 Task: Add an event with the title Second Team Building Workshop: Collaboration and Trust, date ''2023/11/14'', time 20:00and add a description: The Marketing Campaign Launch is an exciting and highly anticipated event that marks the official introduction of a new marketing campaign to the target audience. It is a carefully planned and executed event designed to create buzz, generate interest, and maximize the impact of the campaign''s messaging and objectives._x000D_
_x000D_
Mark the tasks as Completed , logged in from the account softage.3@softage.netand send the event invitation to softage.7@softage.net and softage.8@softage.net. Set a reminder for the event Doesn''t repeat
Action: Mouse moved to (54, 95)
Screenshot: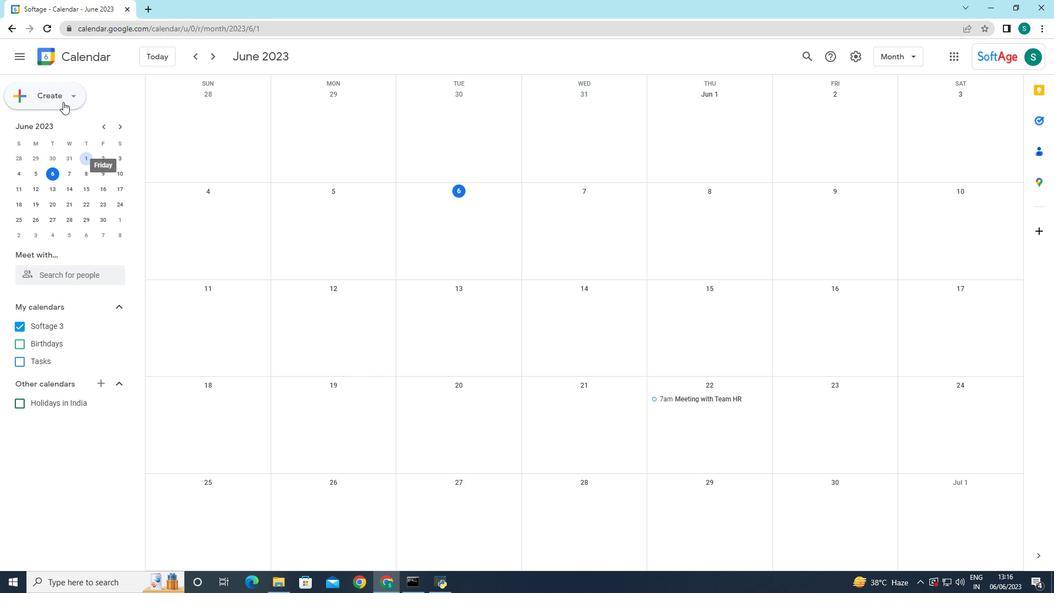 
Action: Mouse pressed left at (54, 95)
Screenshot: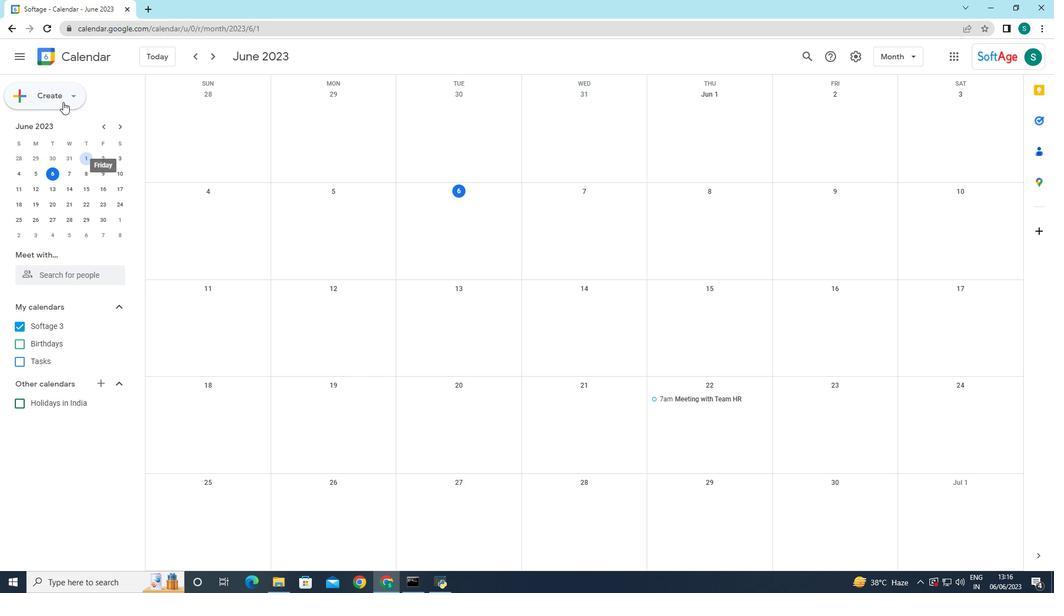 
Action: Mouse moved to (50, 127)
Screenshot: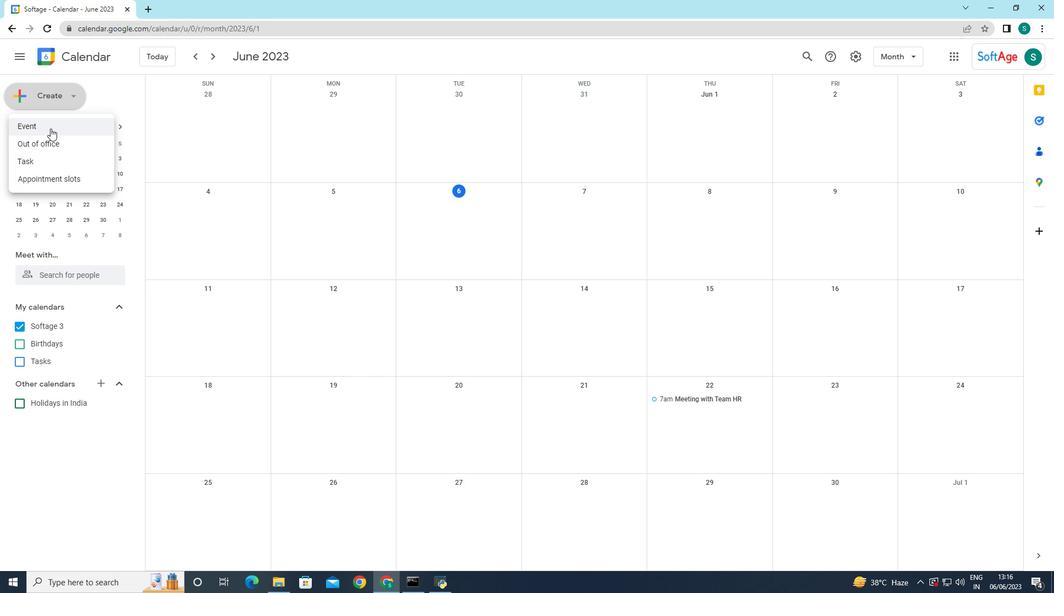 
Action: Mouse pressed left at (50, 127)
Screenshot: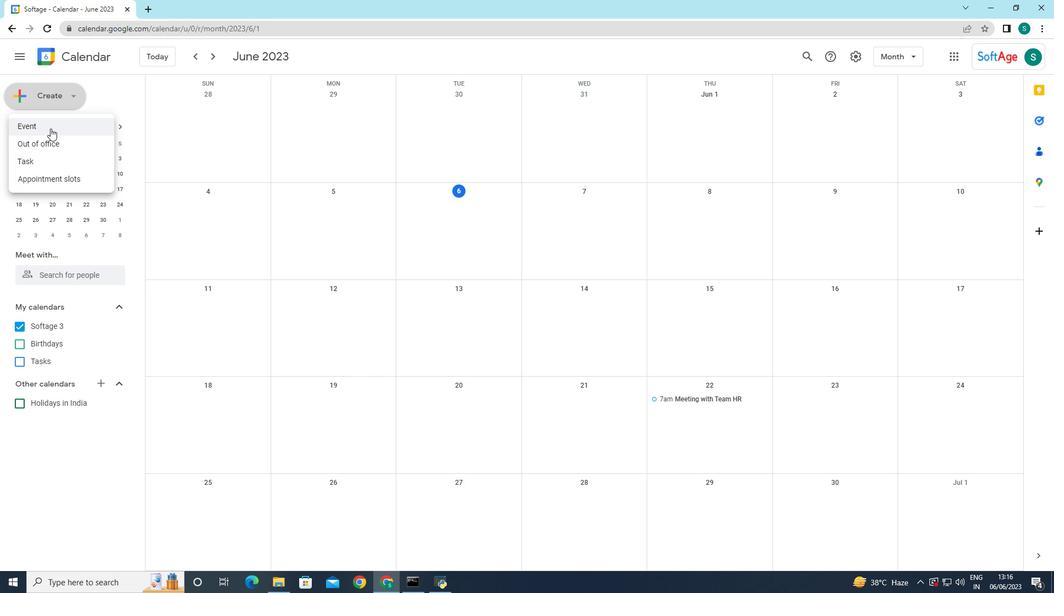 
Action: Mouse moved to (545, 370)
Screenshot: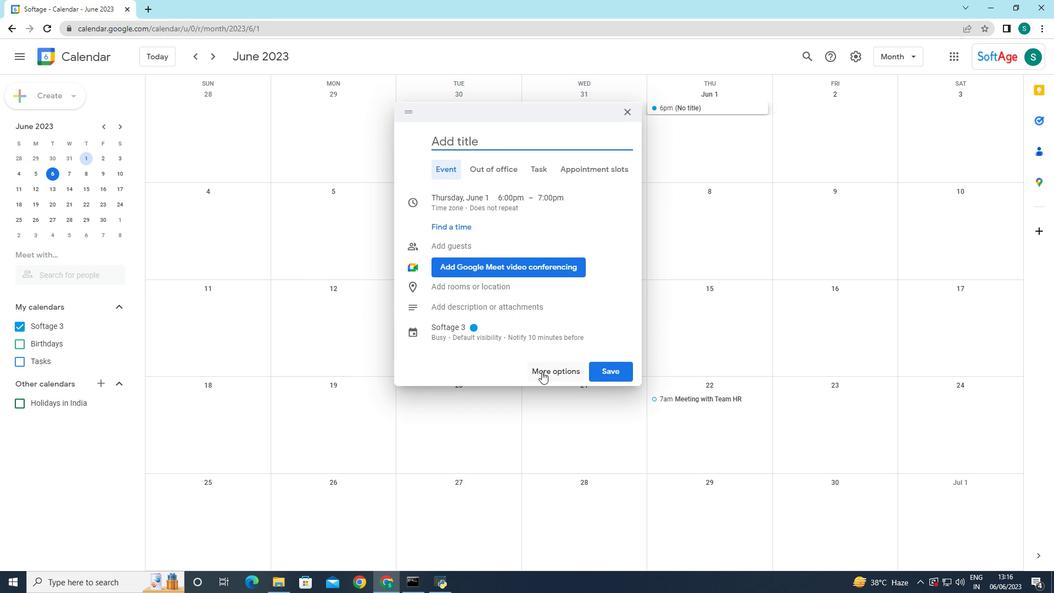
Action: Mouse pressed left at (545, 370)
Screenshot: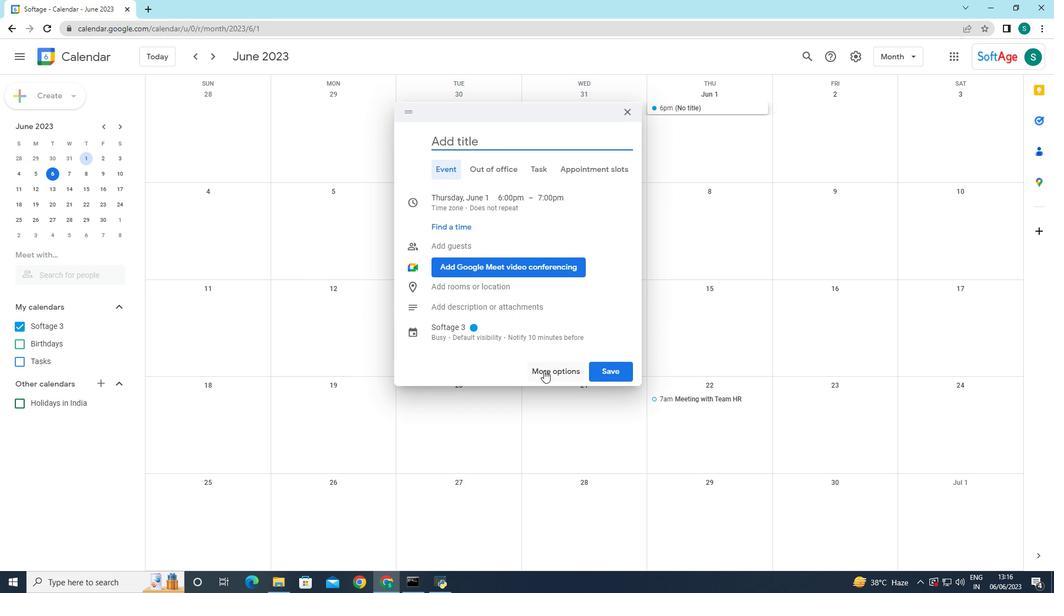 
Action: Mouse moved to (93, 54)
Screenshot: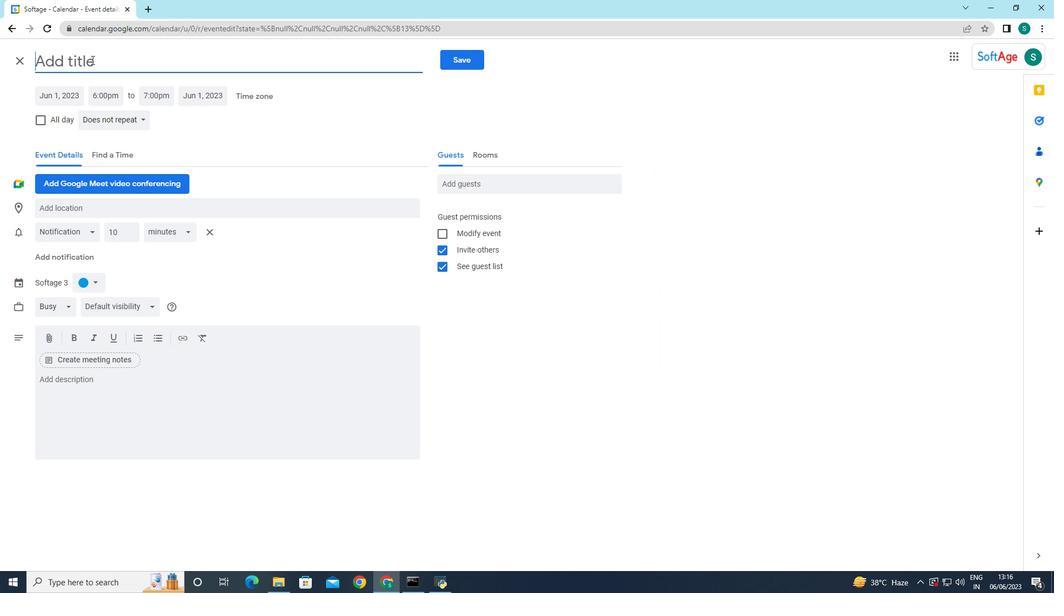 
Action: Mouse pressed left at (93, 54)
Screenshot: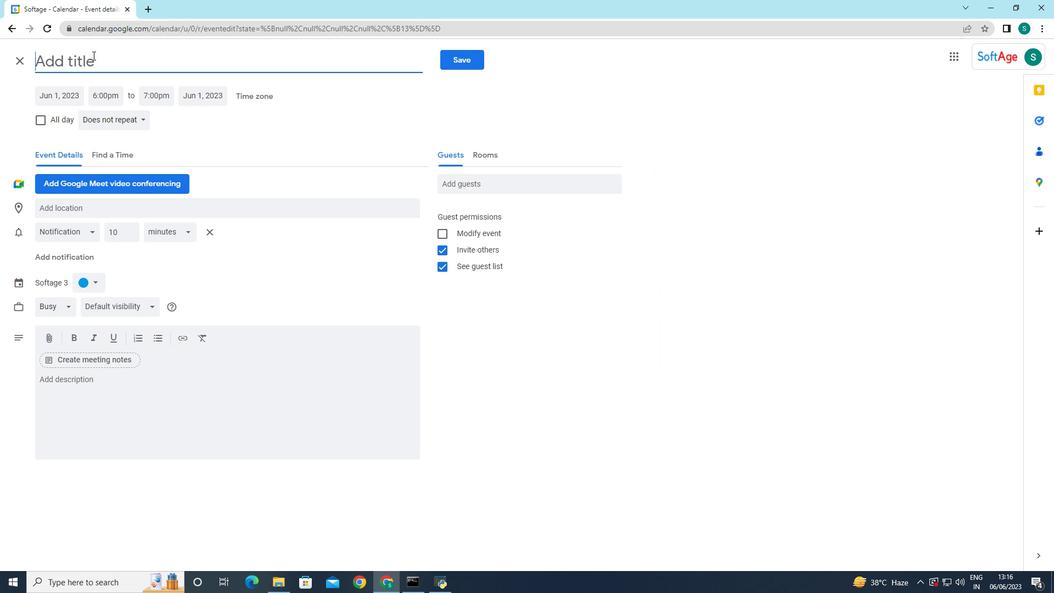 
Action: Key pressed <Key.caps_lock>S<Key.caps_lock>econd<Key.space><Key.caps_lock>T<Key.caps_lock>eam<Key.space><Key.caps_lock>B<Key.caps_lock>uilding<Key.space><Key.caps_lock>W<Key.caps_lock>orkshop<Key.space><Key.backspace><Key.shift_r>:<Key.space><Key.caps_lock>C<Key.caps_lock>ollaboration<Key.space>and<Key.space><Key.caps_lock>T<Key.caps_lock>rust
Screenshot: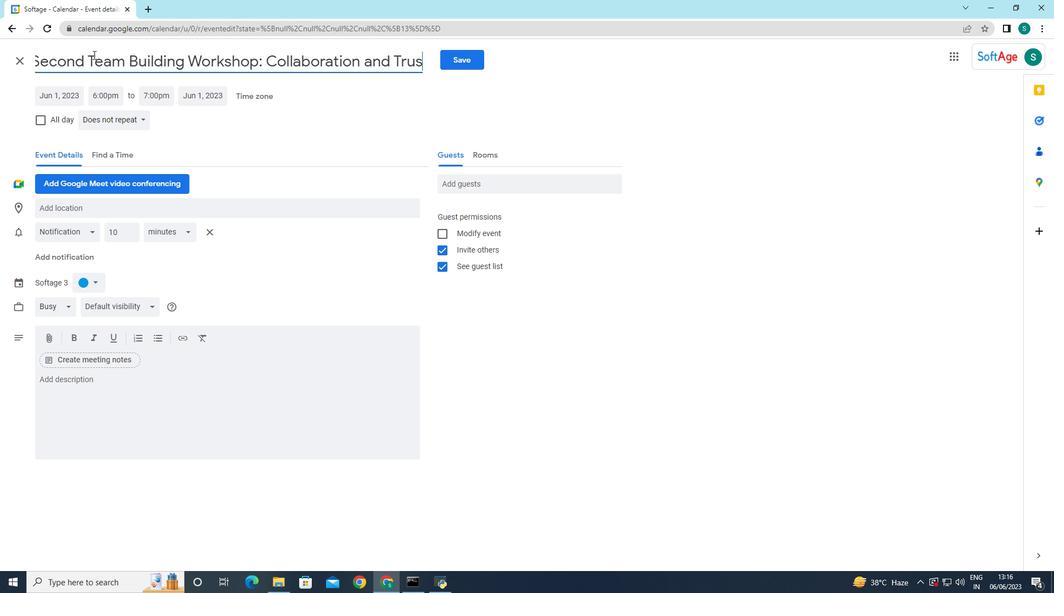 
Action: Mouse moved to (47, 96)
Screenshot: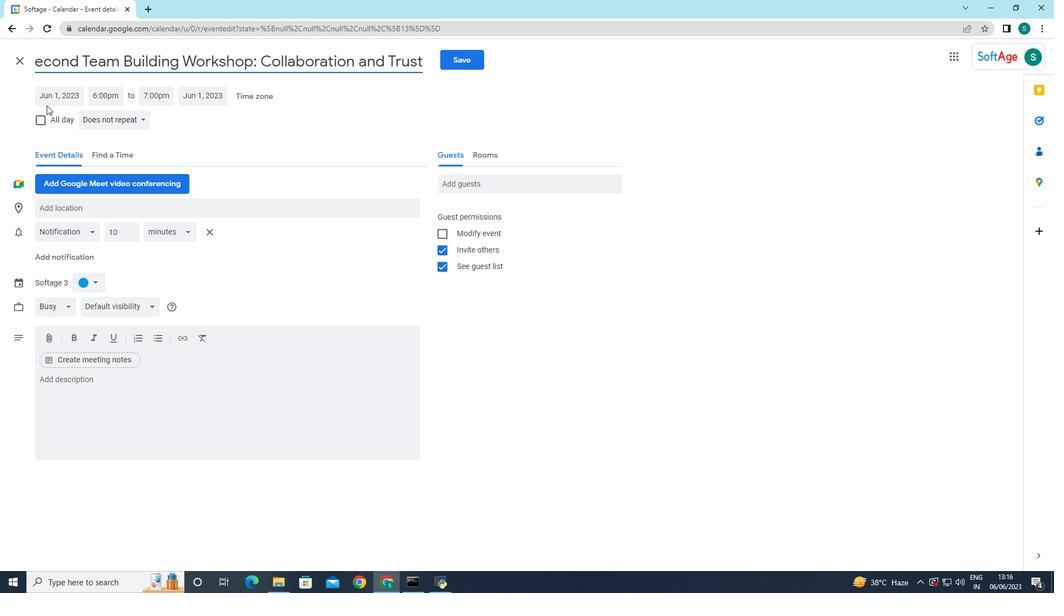 
Action: Mouse pressed left at (47, 96)
Screenshot: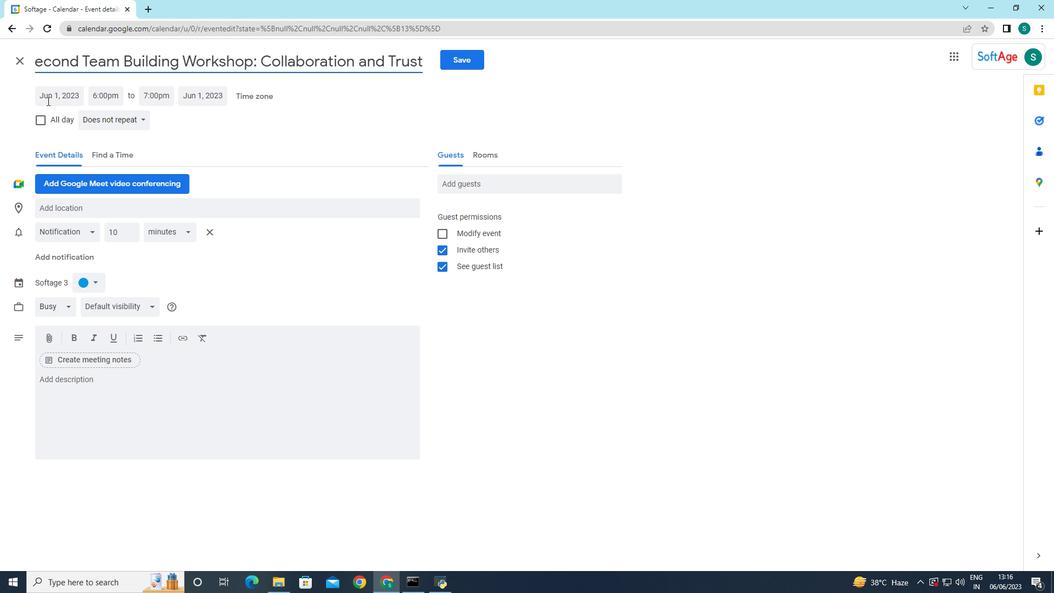
Action: Mouse moved to (174, 122)
Screenshot: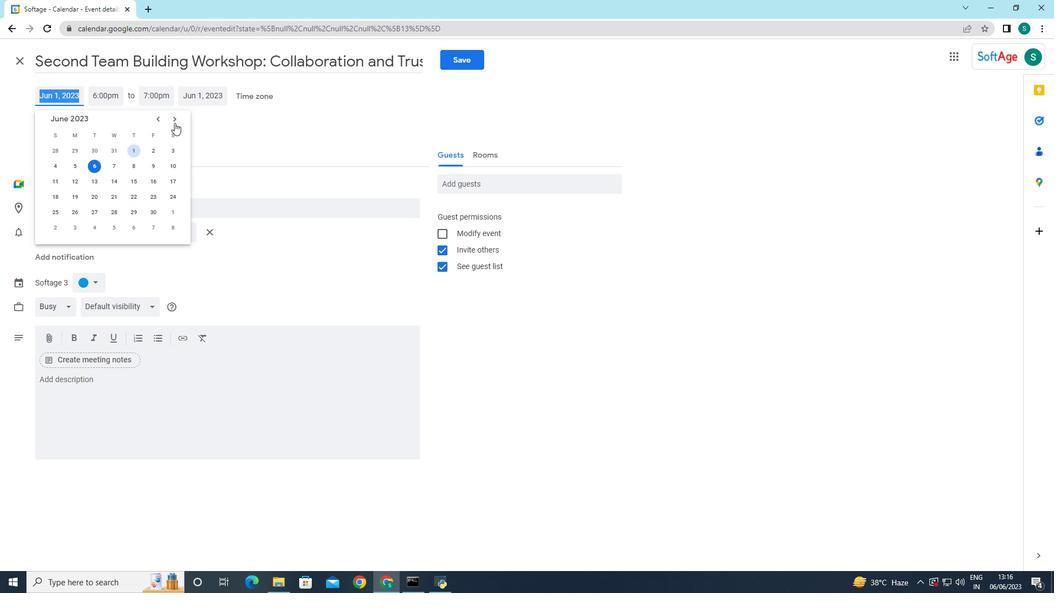 
Action: Mouse pressed left at (174, 122)
Screenshot: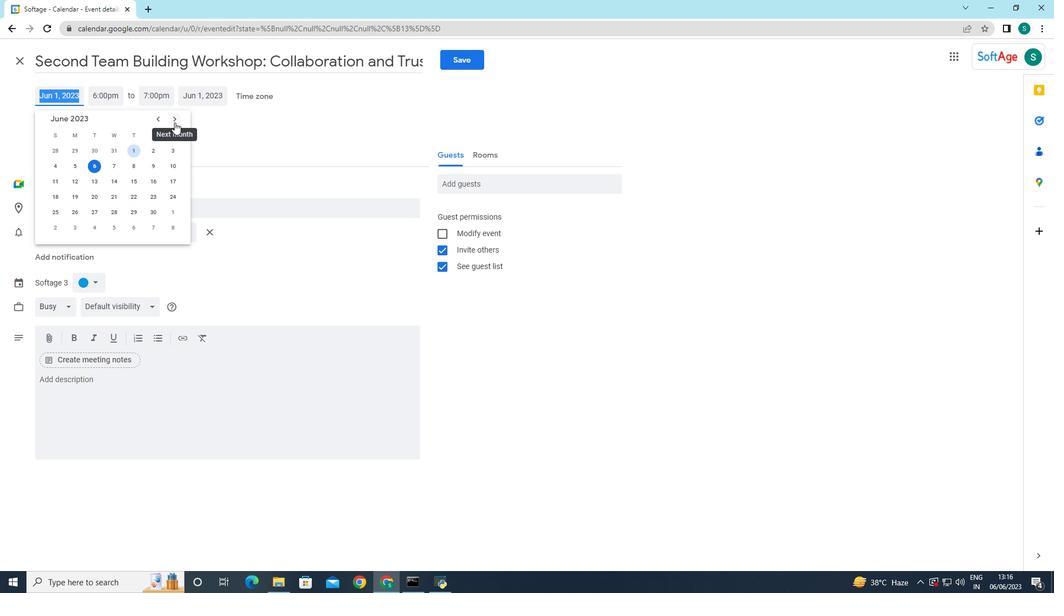 
Action: Mouse pressed left at (174, 122)
Screenshot: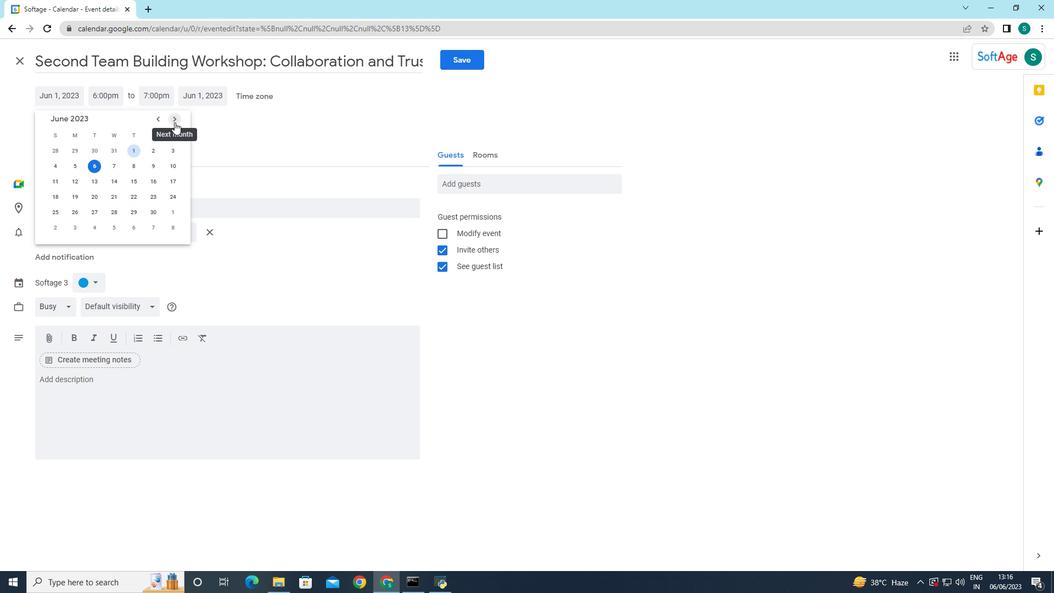 
Action: Mouse pressed left at (174, 122)
Screenshot: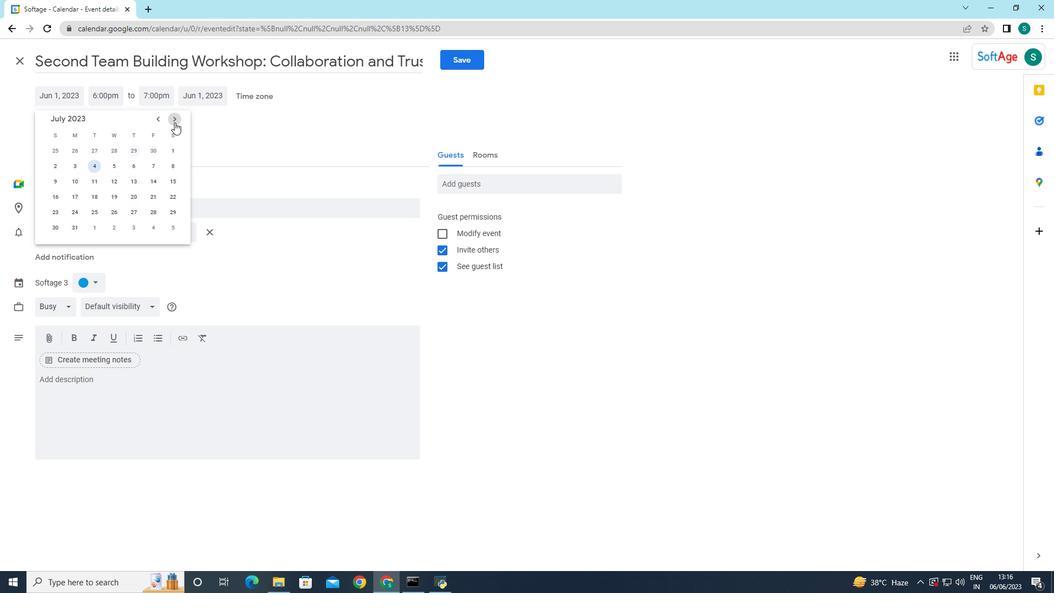 
Action: Mouse pressed left at (174, 122)
Screenshot: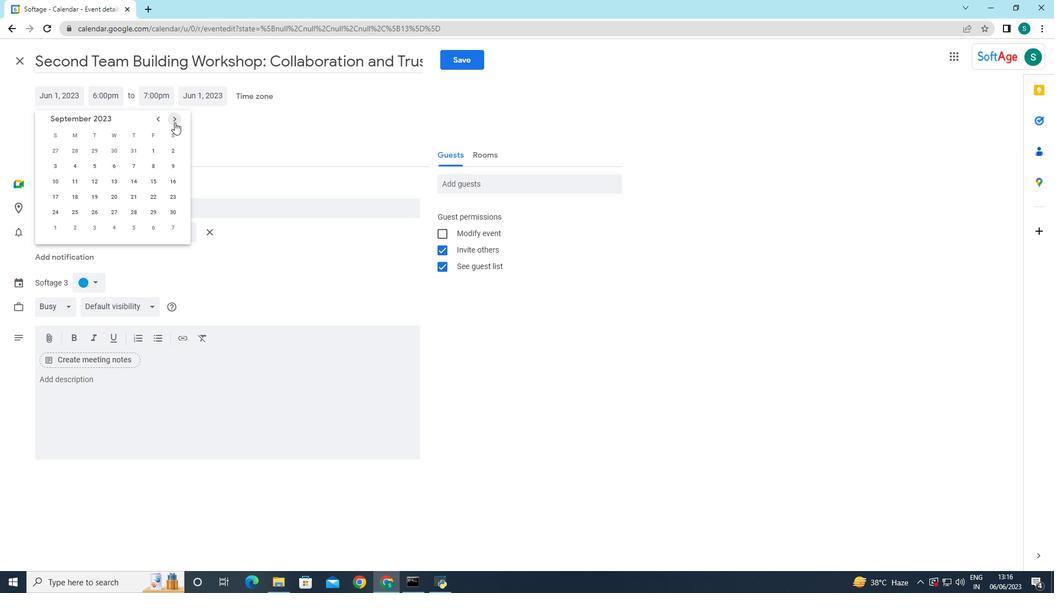 
Action: Mouse pressed left at (174, 122)
Screenshot: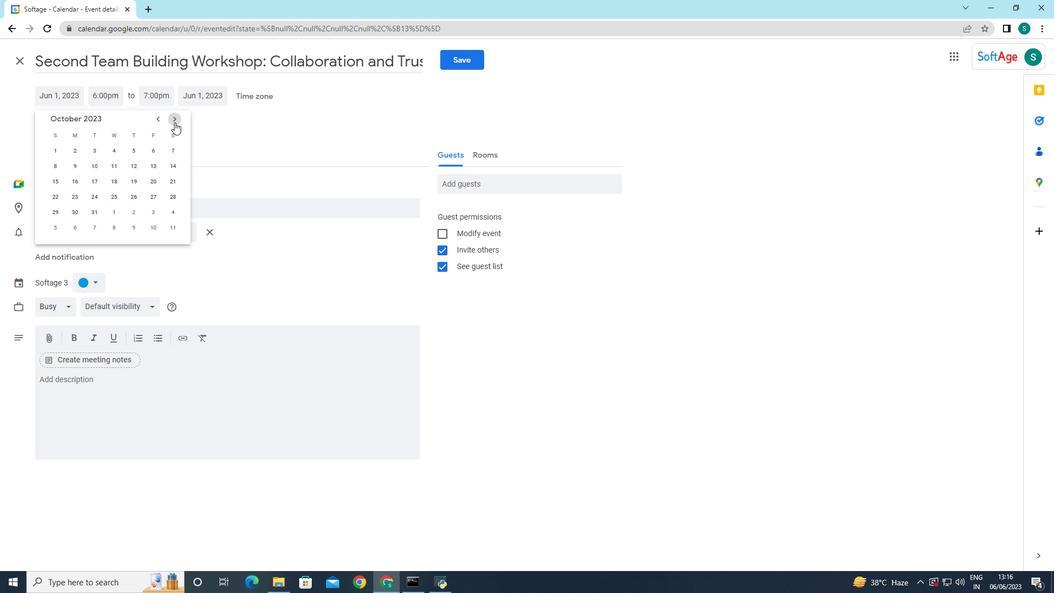 
Action: Mouse moved to (96, 182)
Screenshot: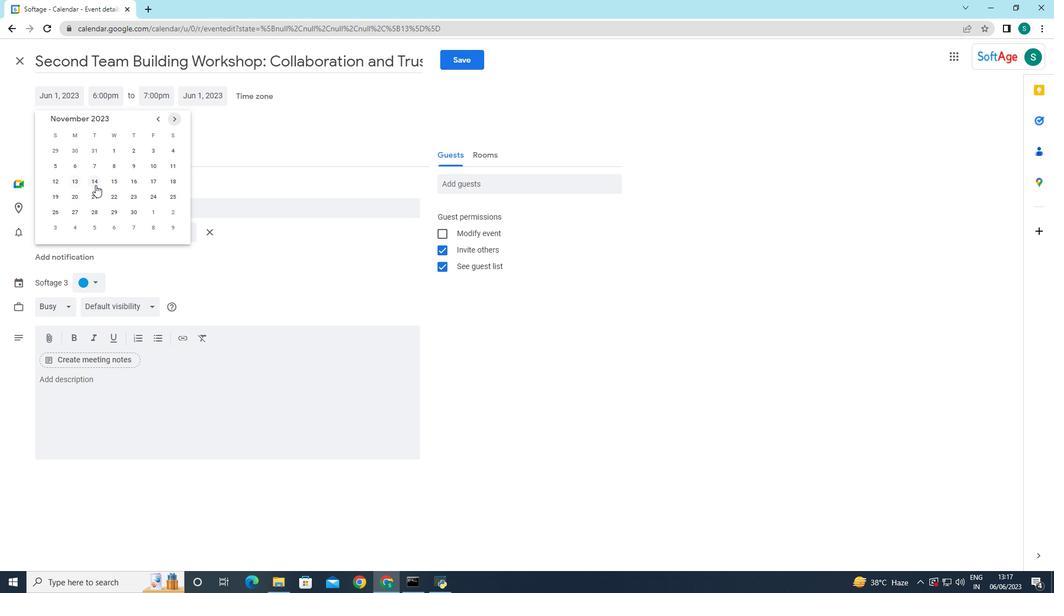 
Action: Mouse pressed left at (96, 182)
Screenshot: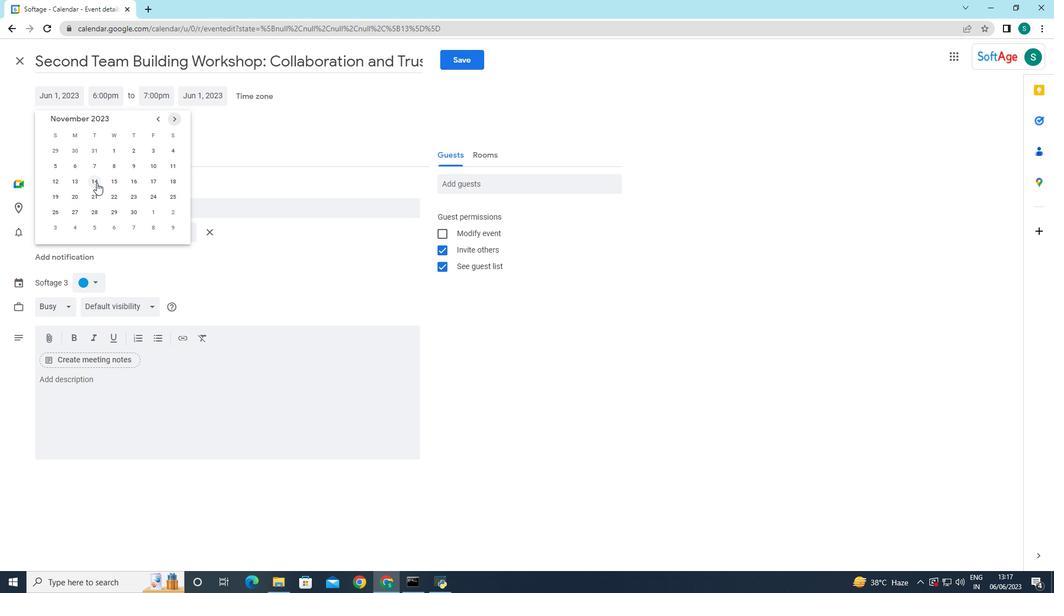 
Action: Mouse moved to (224, 143)
Screenshot: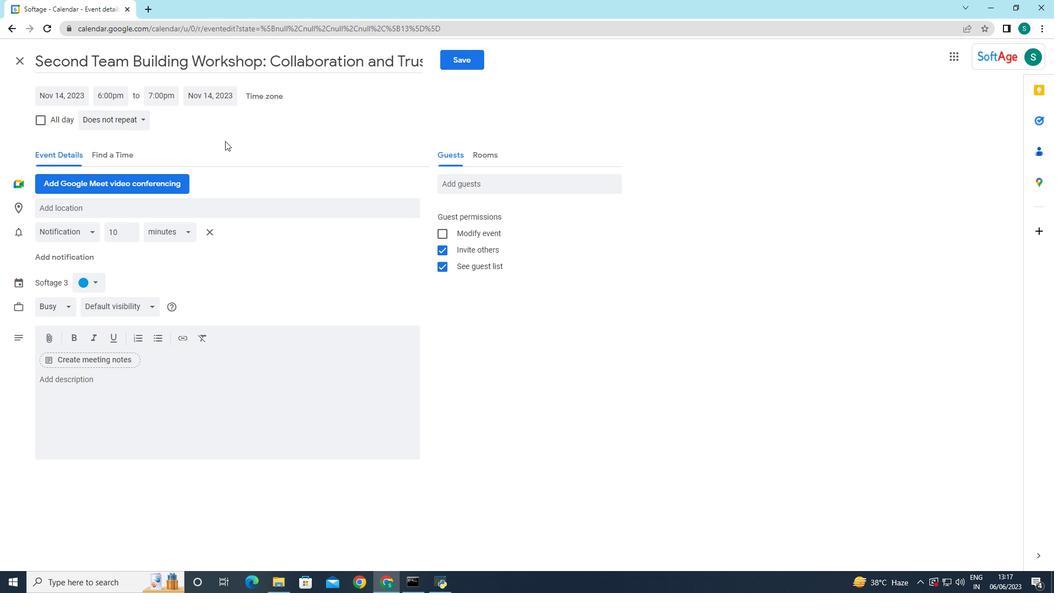 
Action: Mouse pressed left at (224, 143)
Screenshot: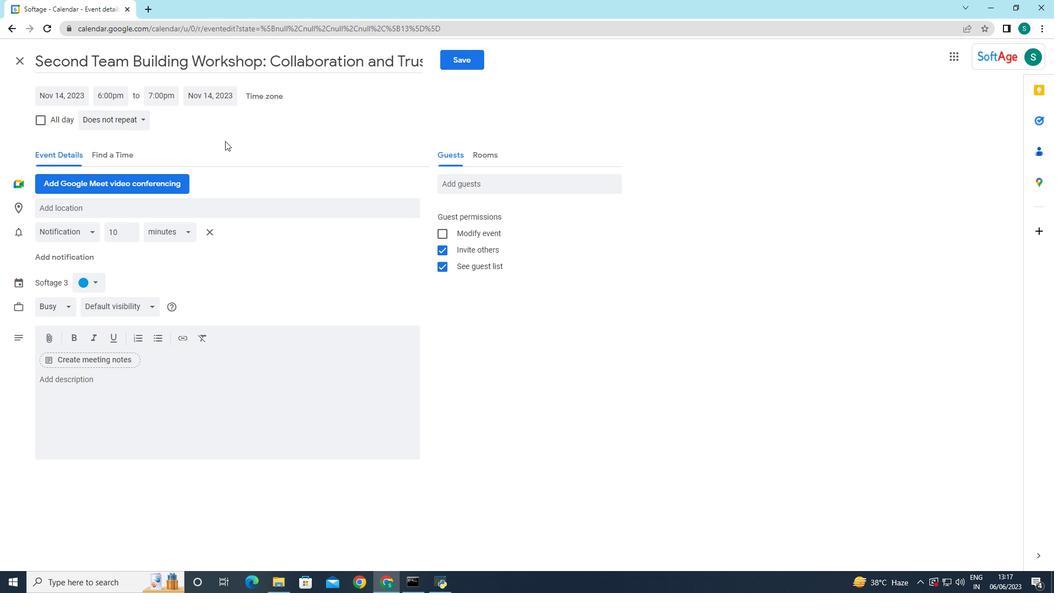 
Action: Mouse moved to (127, 130)
Screenshot: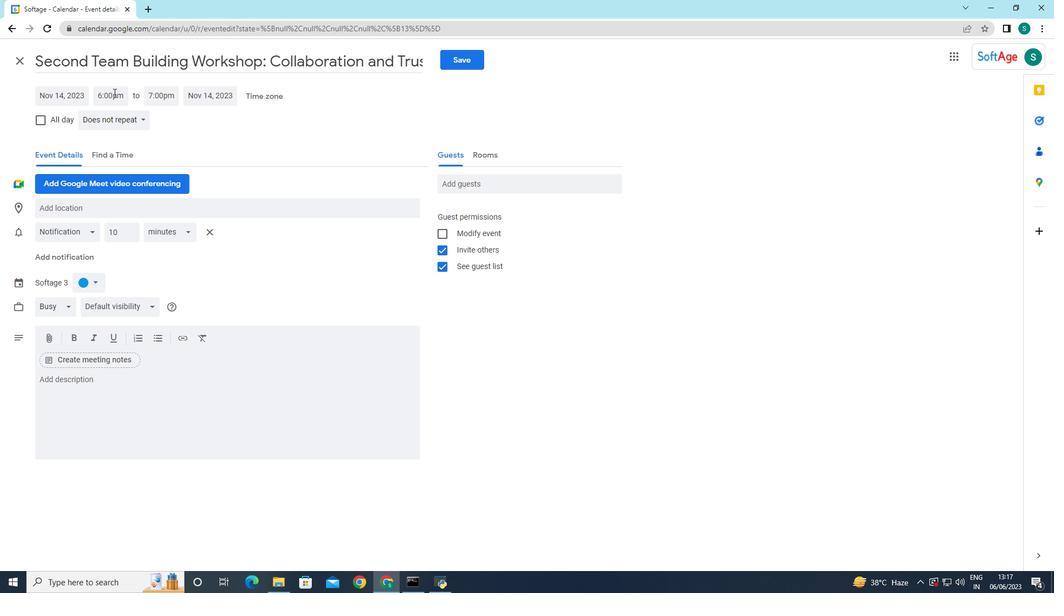 
Action: Mouse pressed left at (113, 92)
Screenshot: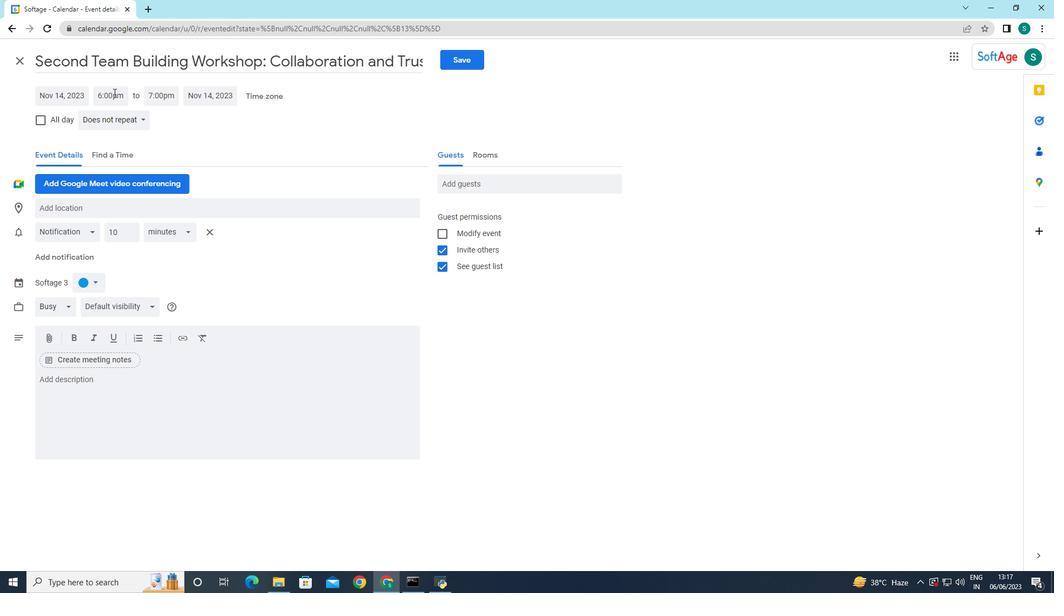 
Action: Mouse moved to (125, 176)
Screenshot: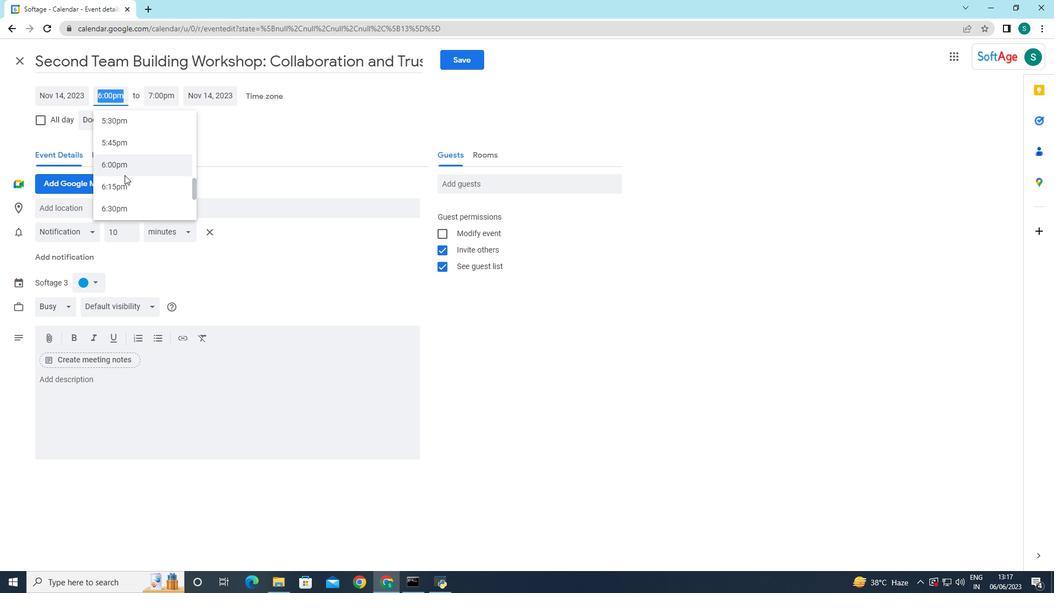 
Action: Mouse scrolled (125, 176) with delta (0, 0)
Screenshot: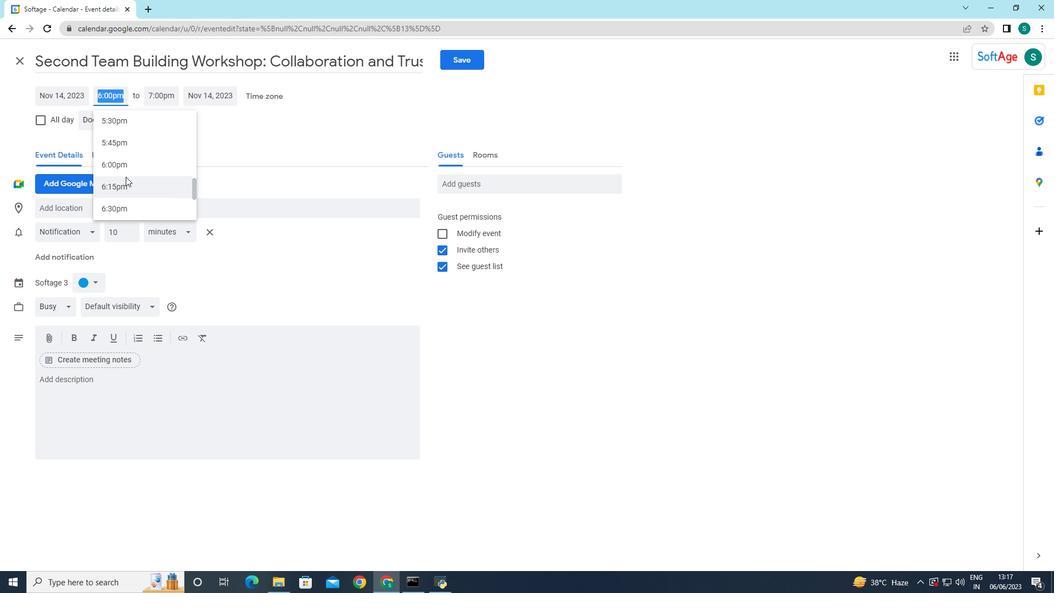 
Action: Mouse scrolled (125, 176) with delta (0, 0)
Screenshot: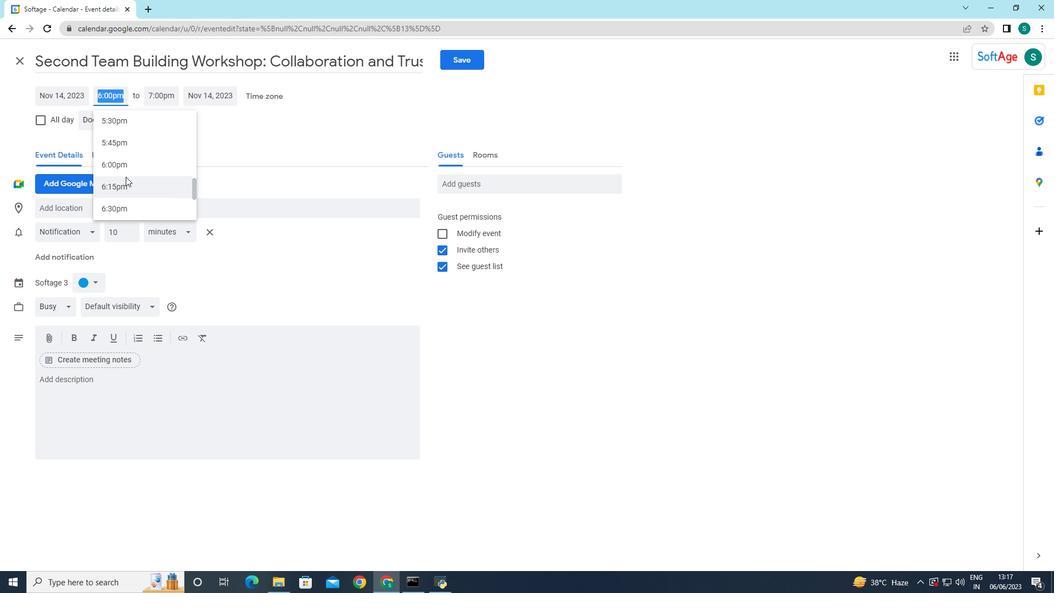 
Action: Mouse scrolled (125, 176) with delta (0, 0)
Screenshot: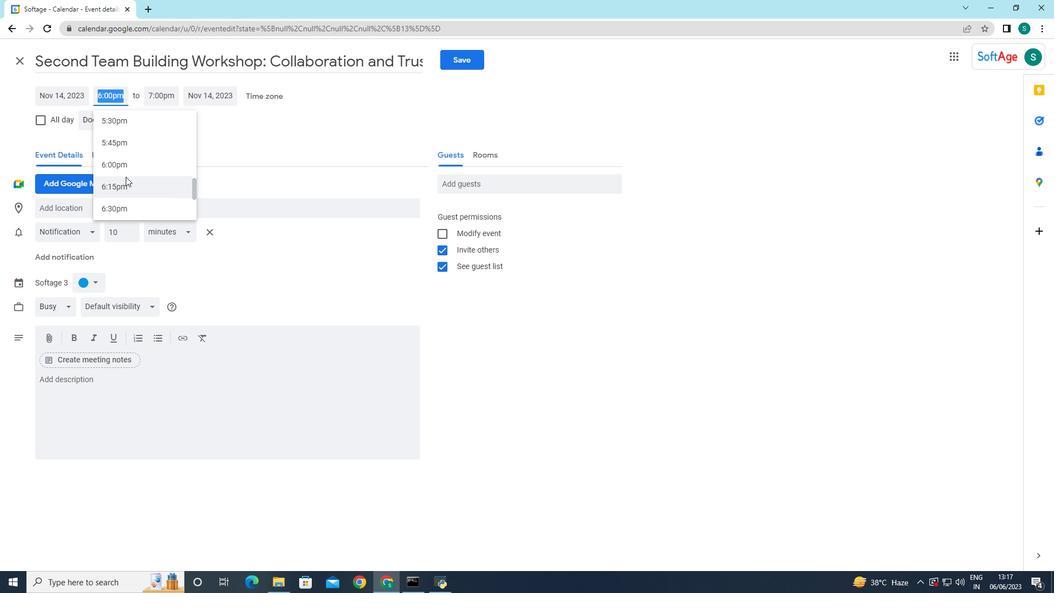 
Action: Mouse moved to (123, 179)
Screenshot: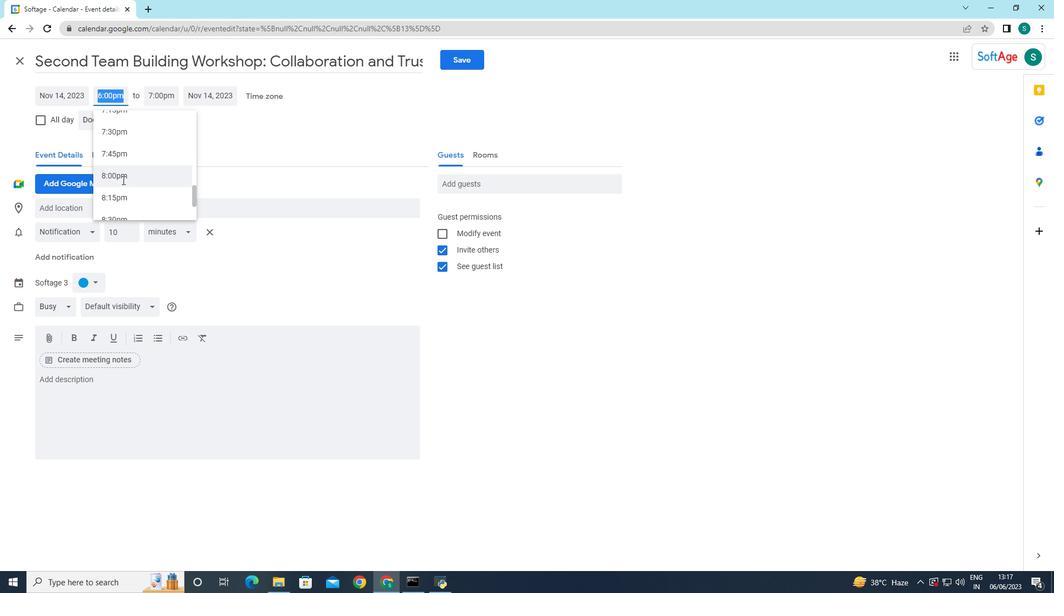 
Action: Mouse pressed left at (123, 179)
Screenshot: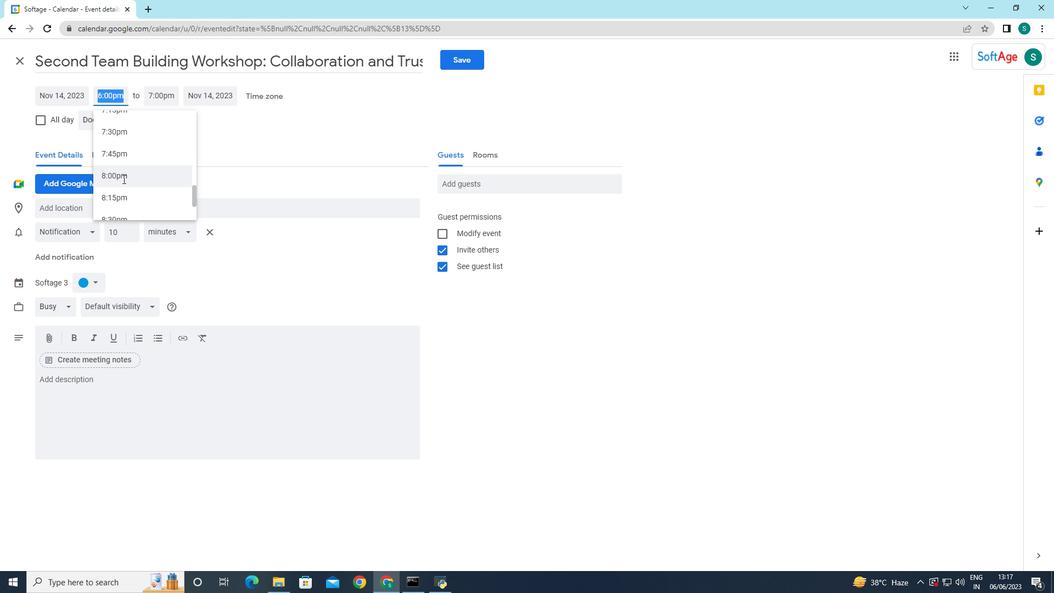 
Action: Mouse moved to (110, 100)
Screenshot: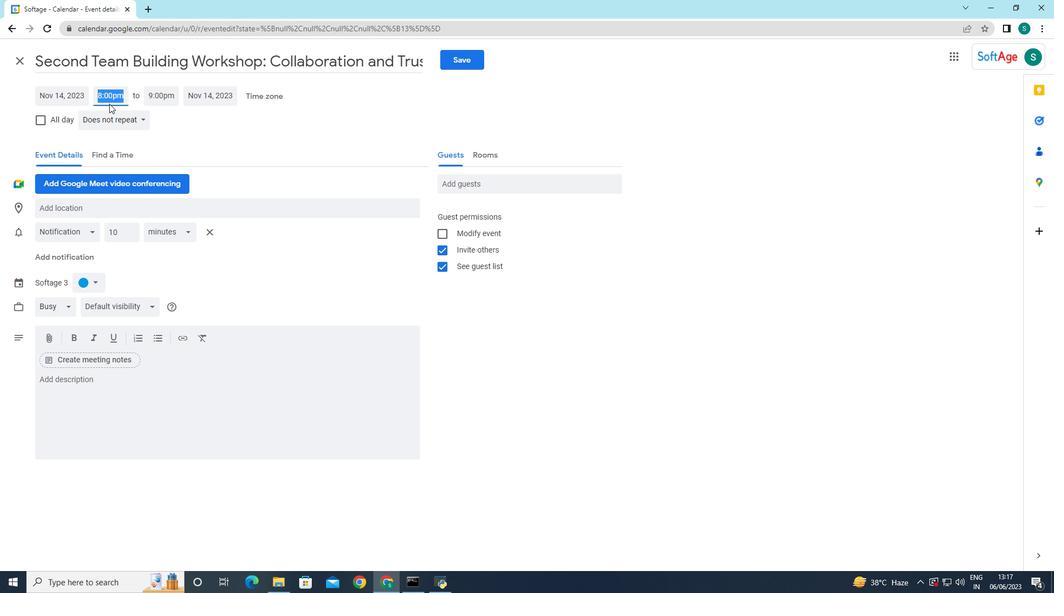 
Action: Mouse pressed left at (110, 100)
Screenshot: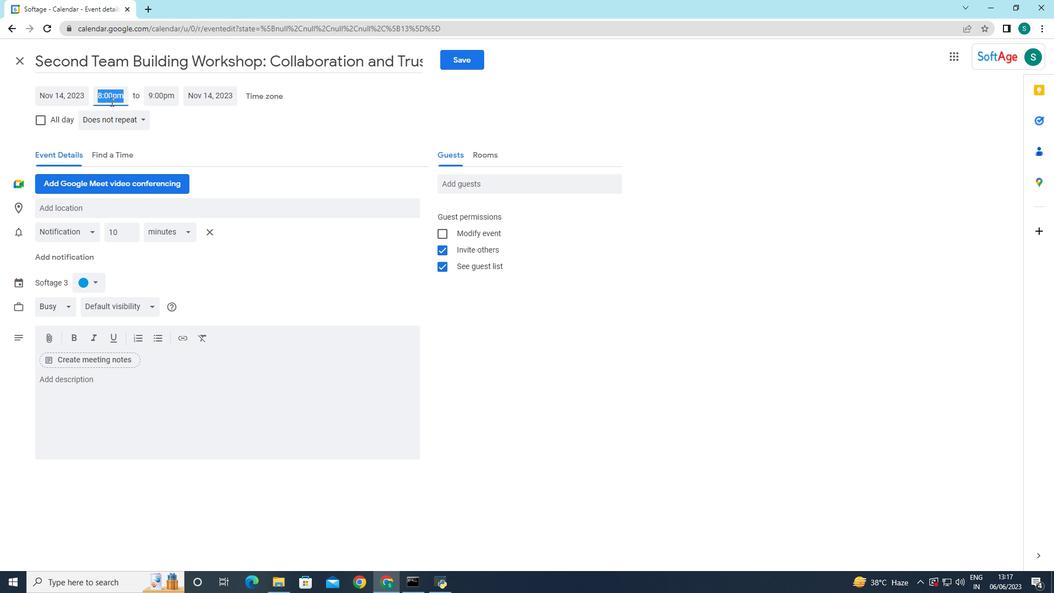 
Action: Mouse moved to (116, 147)
Screenshot: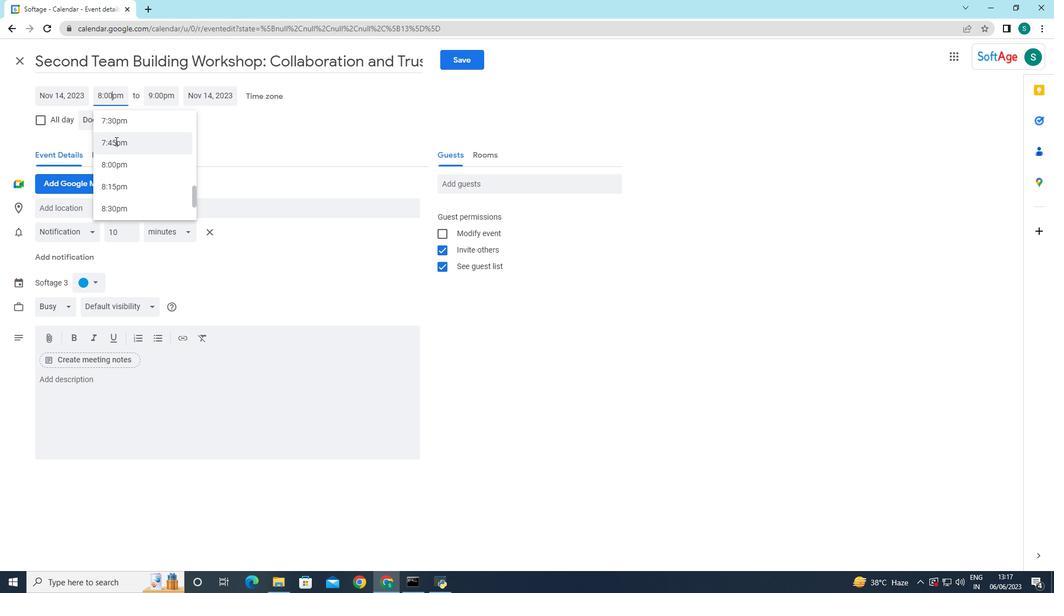 
Action: Mouse scrolled (116, 147) with delta (0, 0)
Screenshot: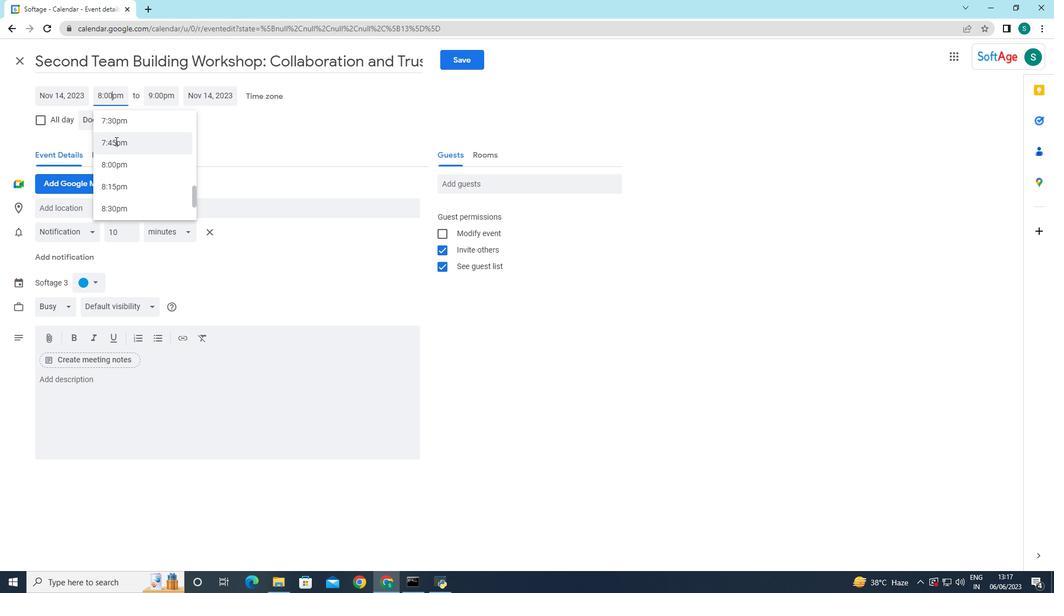 
Action: Mouse scrolled (116, 147) with delta (0, 0)
Screenshot: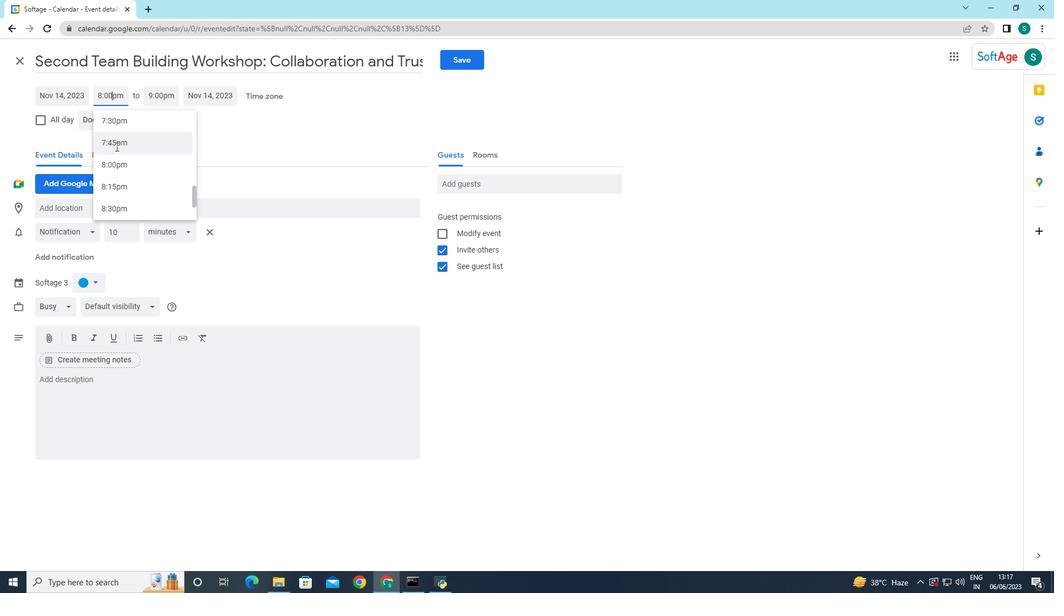 
Action: Mouse scrolled (116, 147) with delta (0, 0)
Screenshot: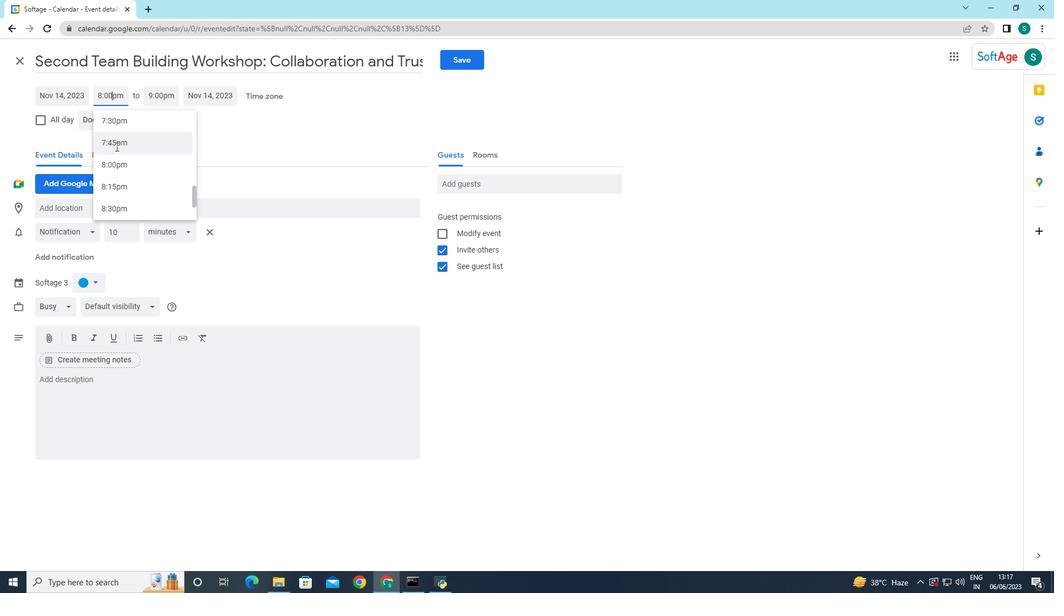 
Action: Mouse scrolled (116, 147) with delta (0, 0)
Screenshot: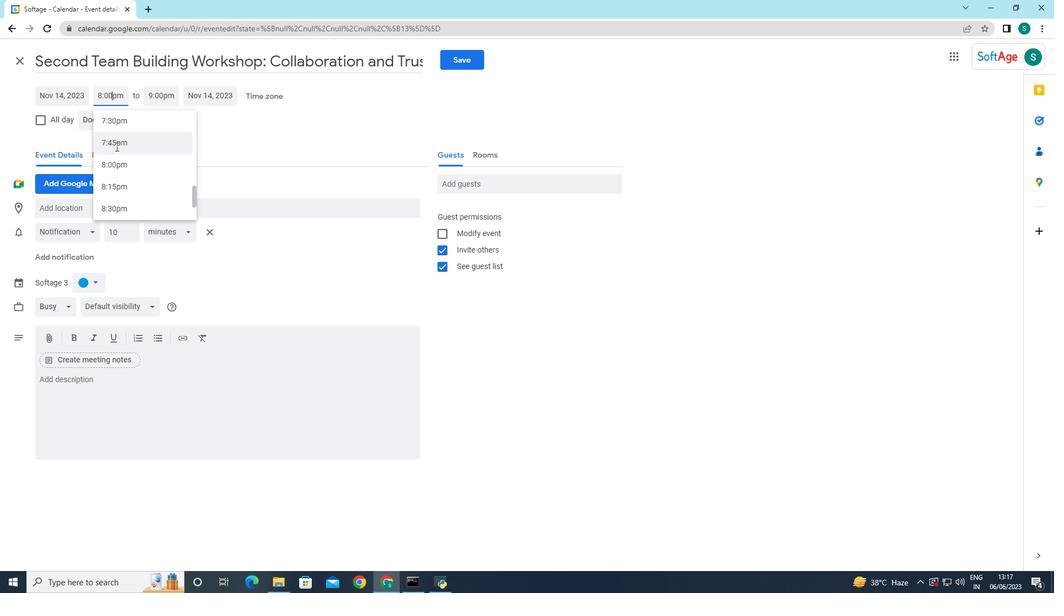 
Action: Mouse moved to (124, 151)
Screenshot: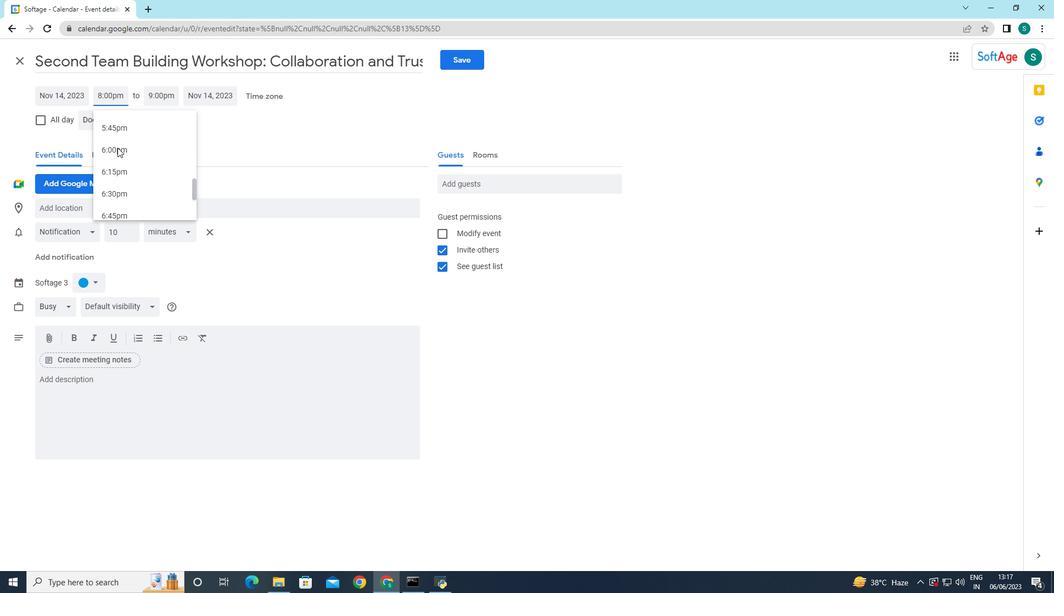
Action: Mouse scrolled (124, 152) with delta (0, 0)
Screenshot: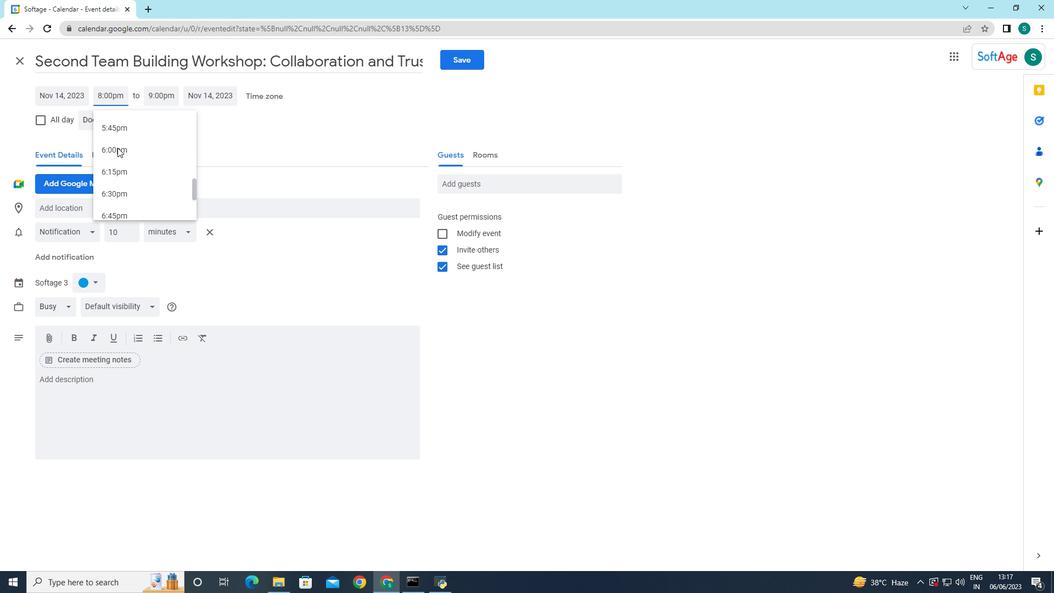 
Action: Mouse scrolled (124, 152) with delta (0, 0)
Screenshot: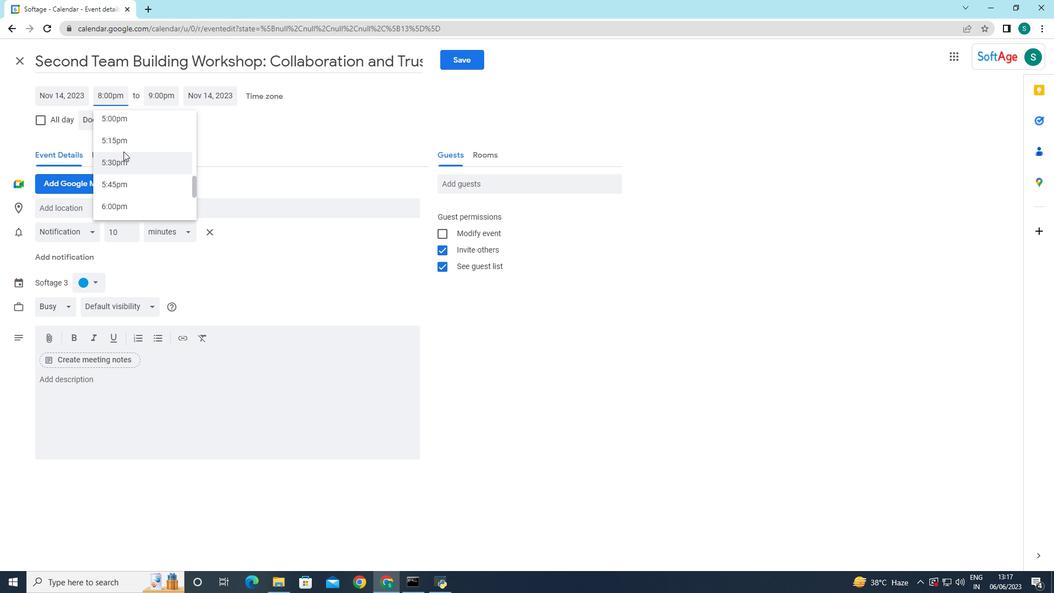 
Action: Mouse scrolled (124, 152) with delta (0, 0)
Screenshot: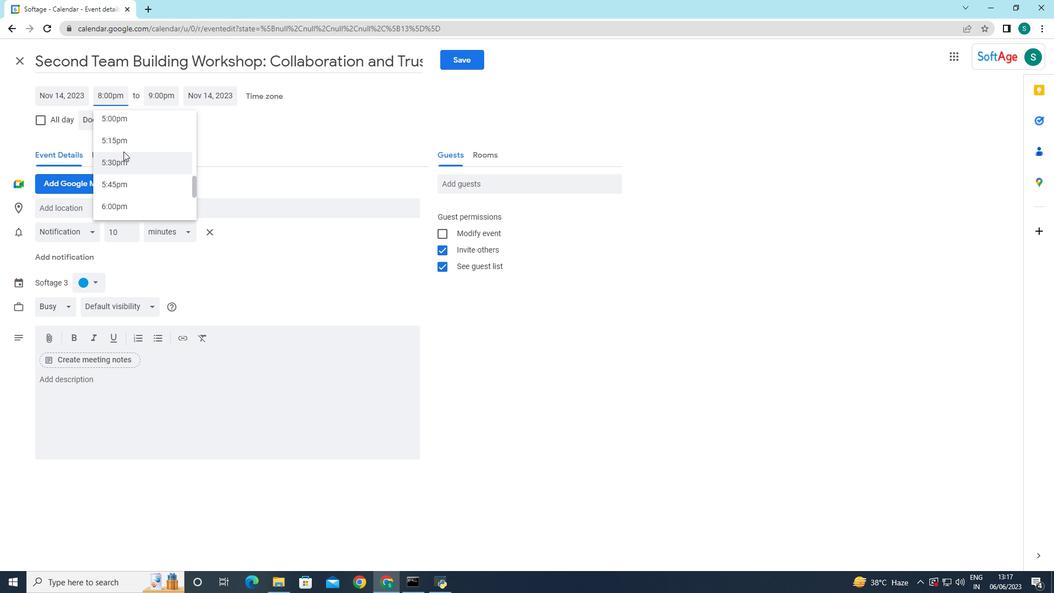 
Action: Mouse moved to (126, 153)
Screenshot: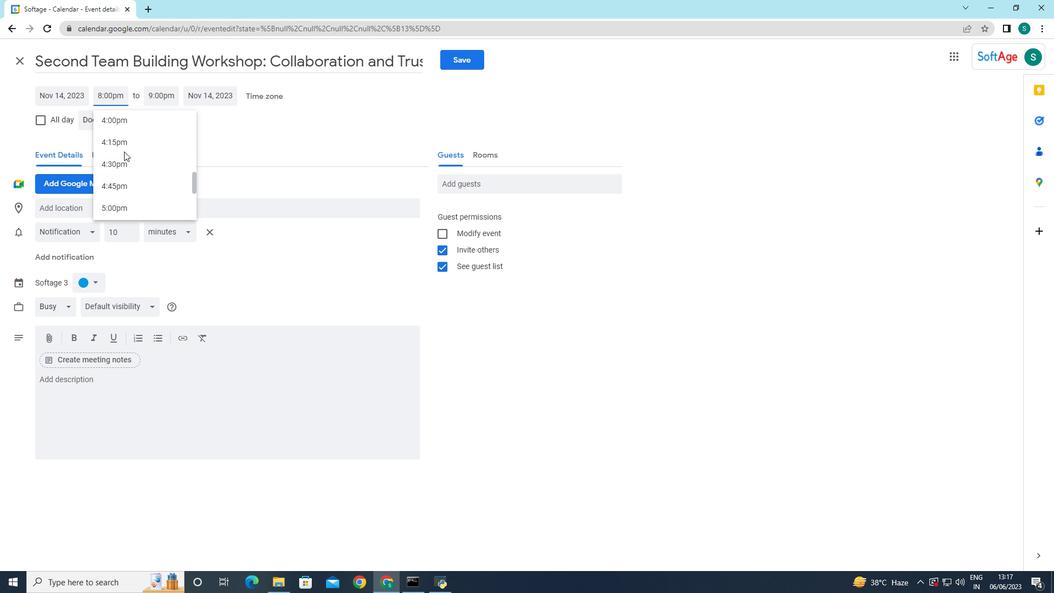 
Action: Mouse scrolled (126, 153) with delta (0, 0)
Screenshot: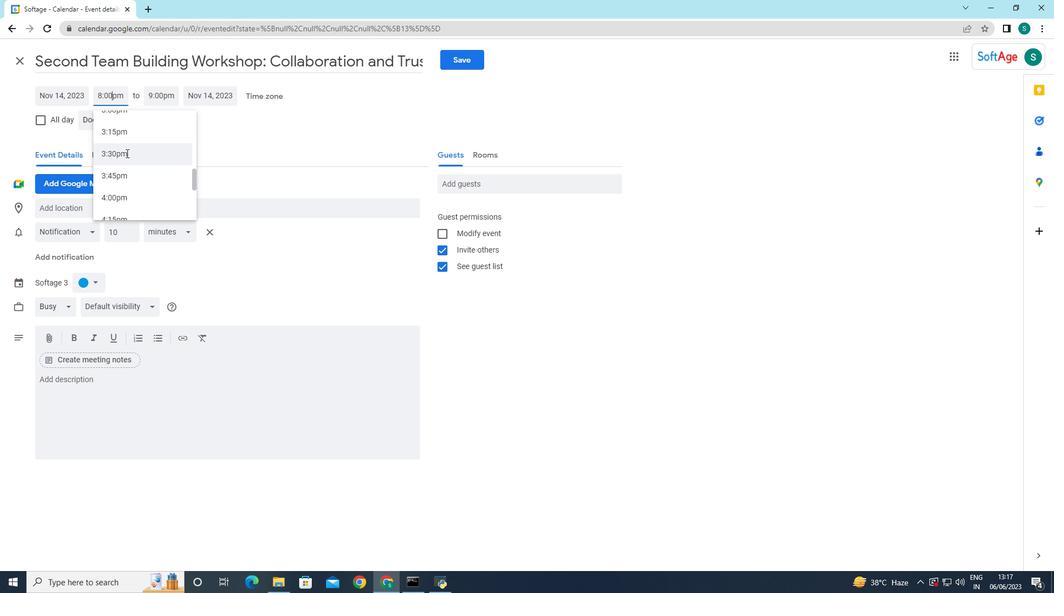 
Action: Mouse scrolled (126, 153) with delta (0, 0)
Screenshot: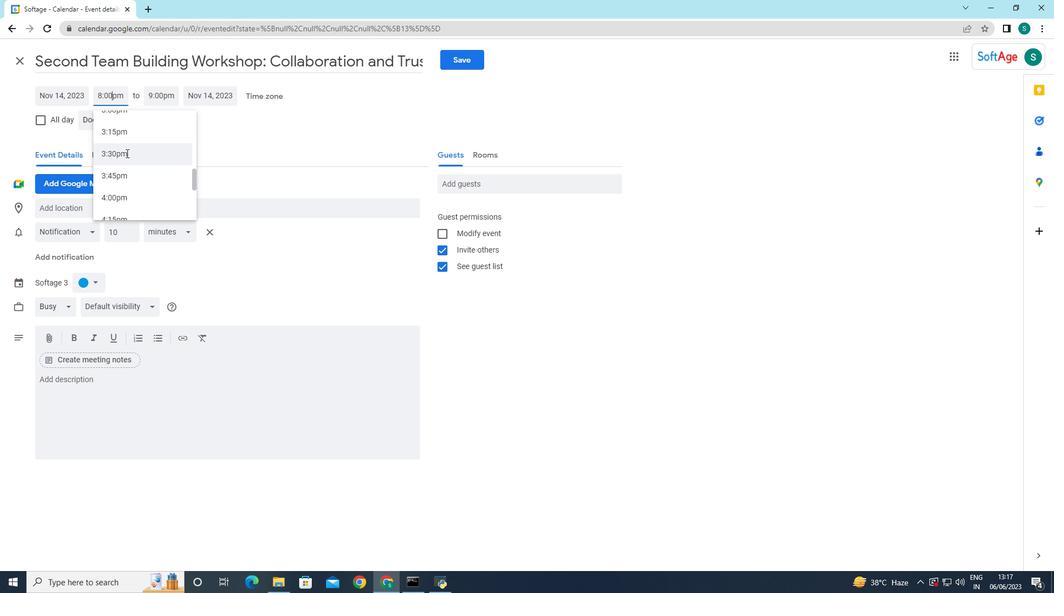 
Action: Mouse scrolled (126, 153) with delta (0, 0)
Screenshot: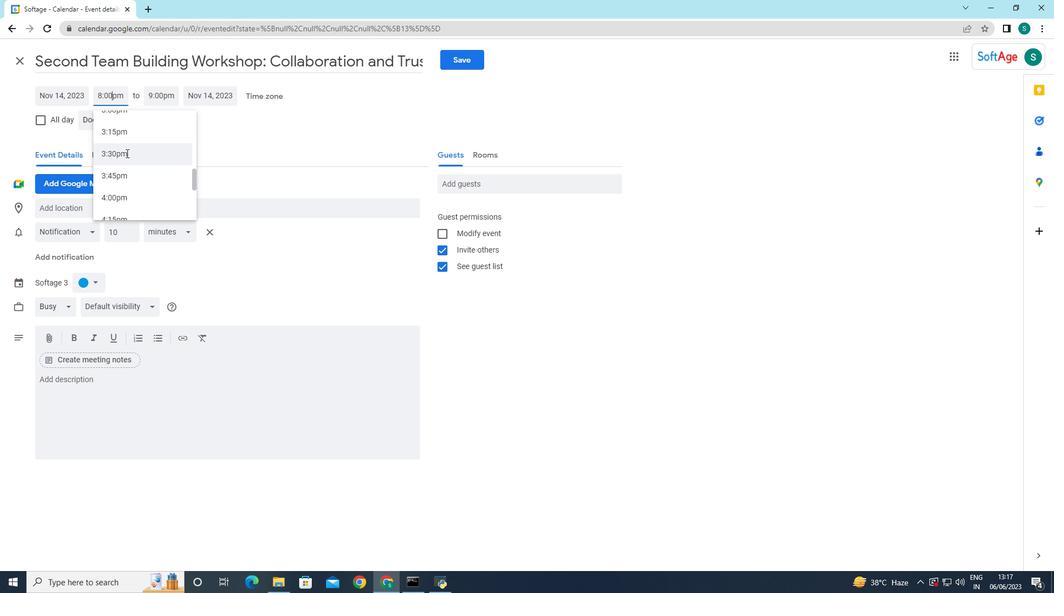 
Action: Mouse scrolled (126, 153) with delta (0, 0)
Screenshot: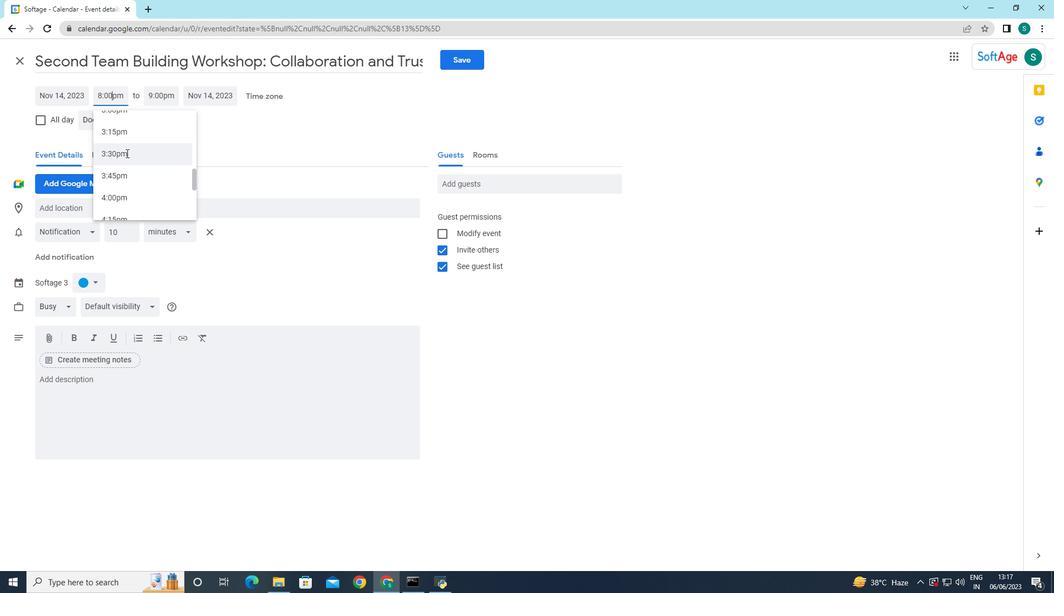 
Action: Mouse moved to (126, 153)
Screenshot: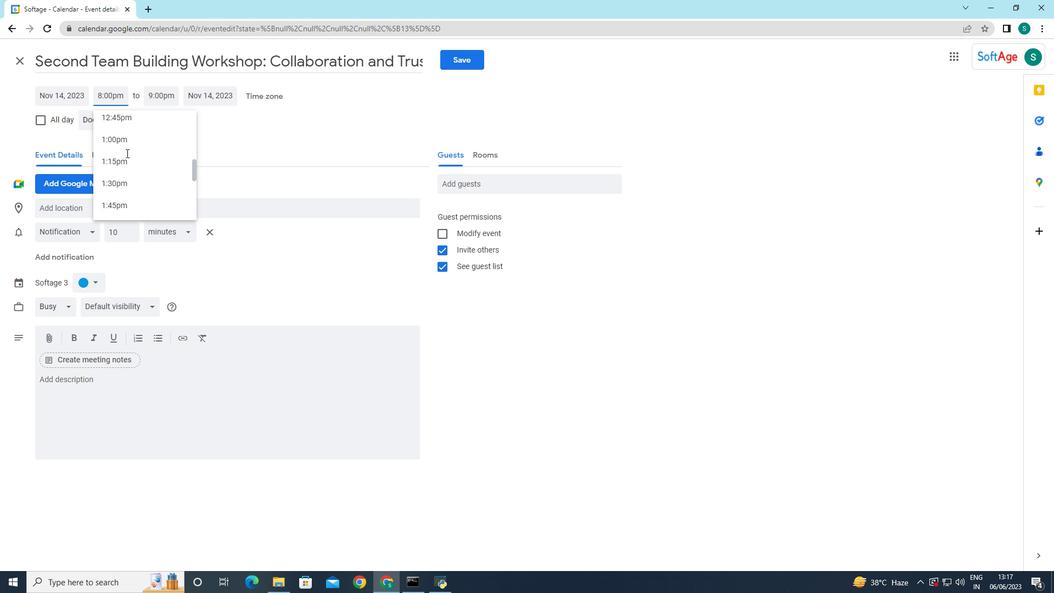
Action: Mouse scrolled (126, 154) with delta (0, 0)
Screenshot: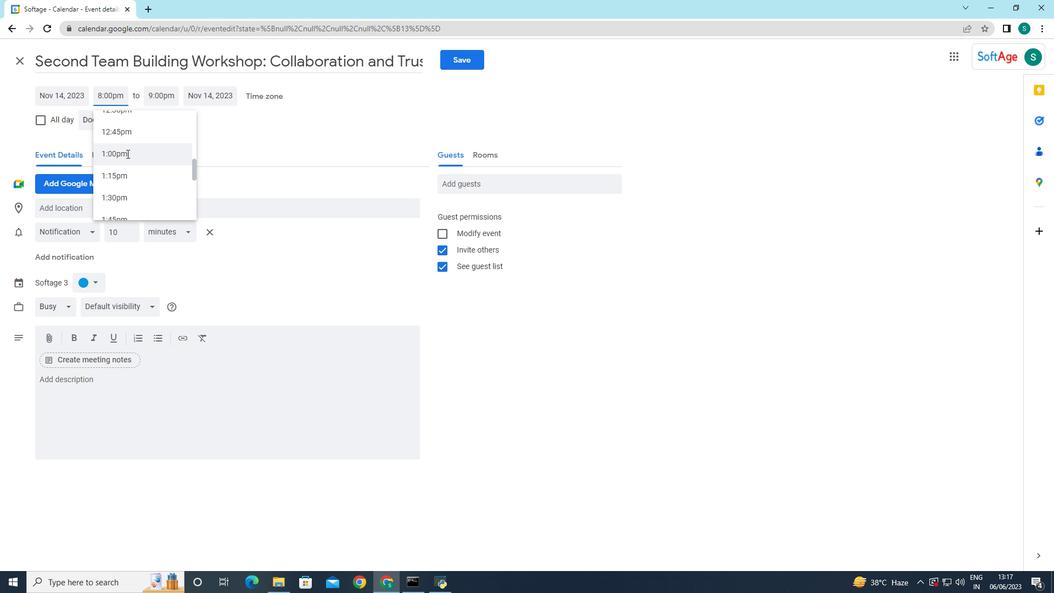 
Action: Mouse scrolled (126, 154) with delta (0, 0)
Screenshot: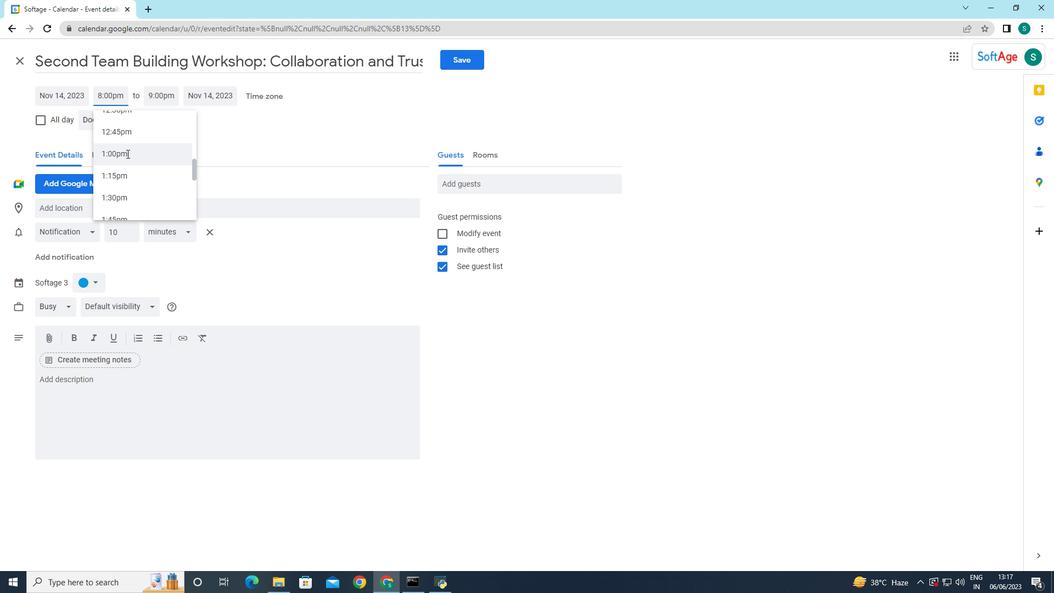 
Action: Mouse scrolled (126, 154) with delta (0, 0)
Screenshot: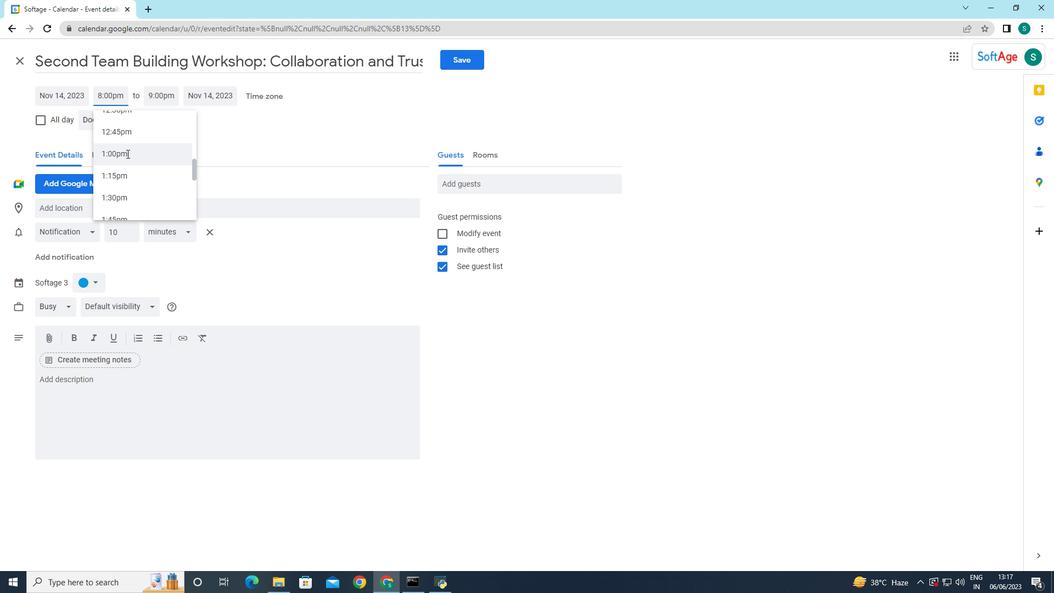 
Action: Mouse scrolled (126, 154) with delta (0, 0)
Screenshot: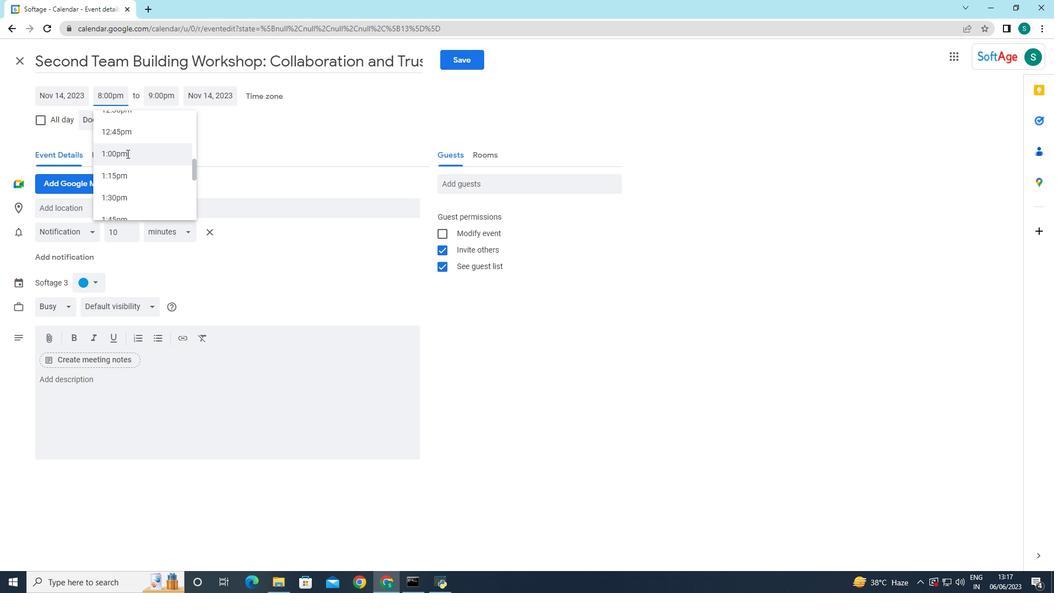 
Action: Mouse moved to (128, 156)
Screenshot: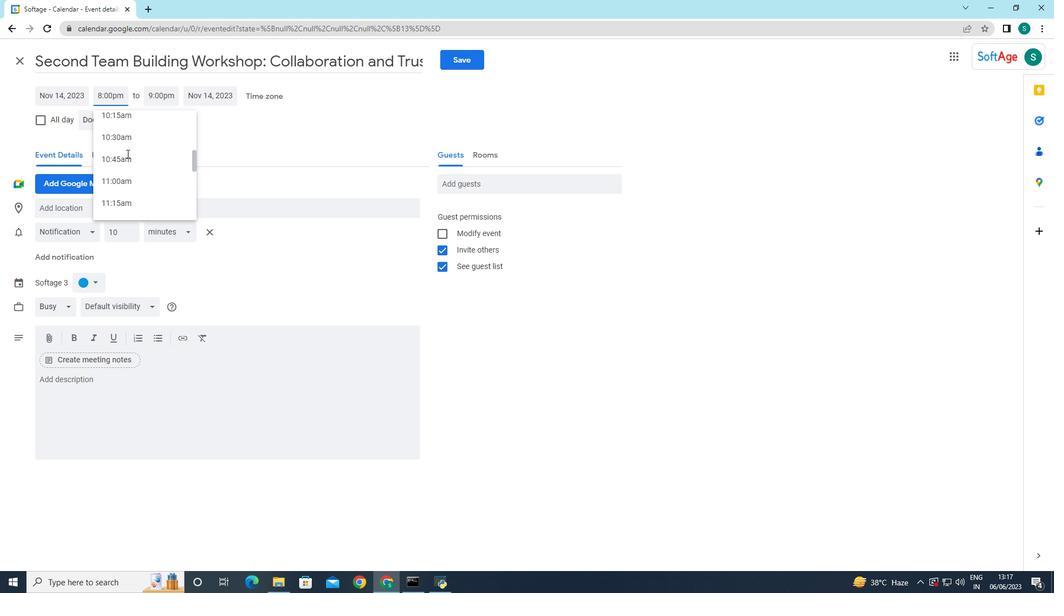 
Action: Mouse scrolled (128, 157) with delta (0, 0)
Screenshot: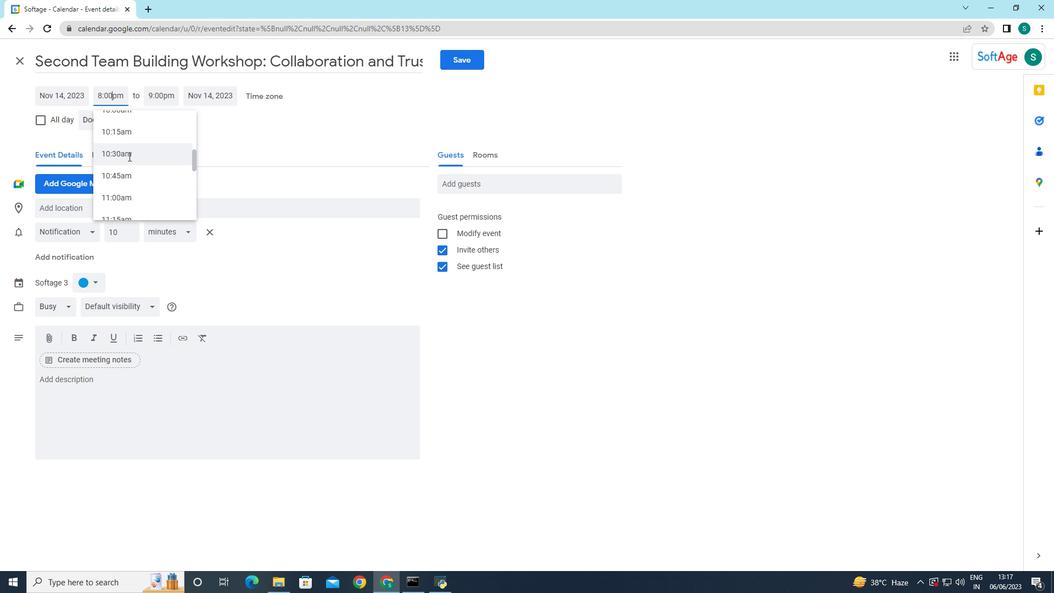 
Action: Mouse scrolled (128, 157) with delta (0, 0)
Screenshot: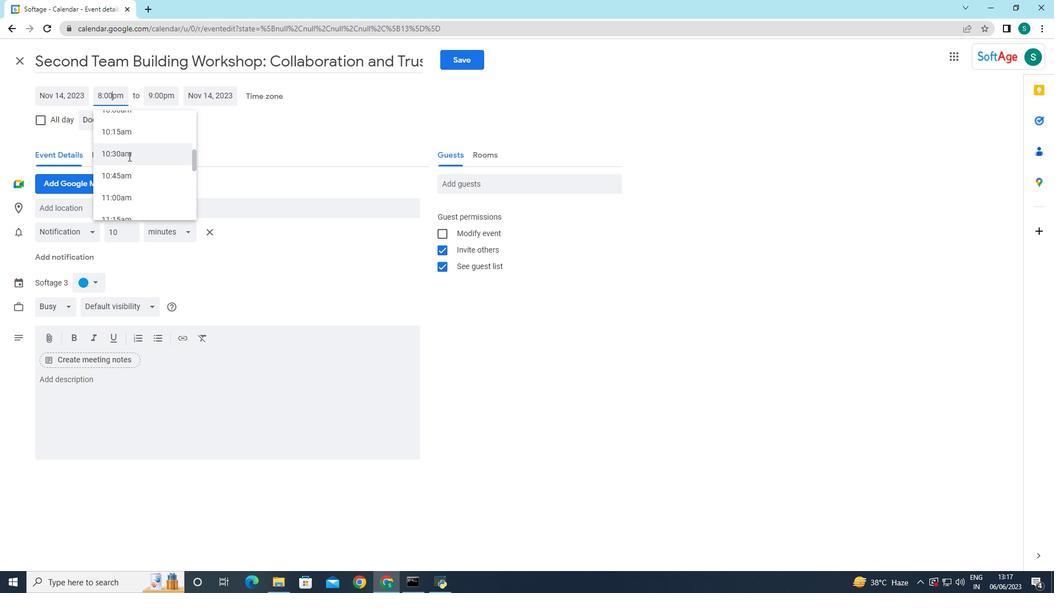 
Action: Mouse scrolled (128, 157) with delta (0, 0)
Screenshot: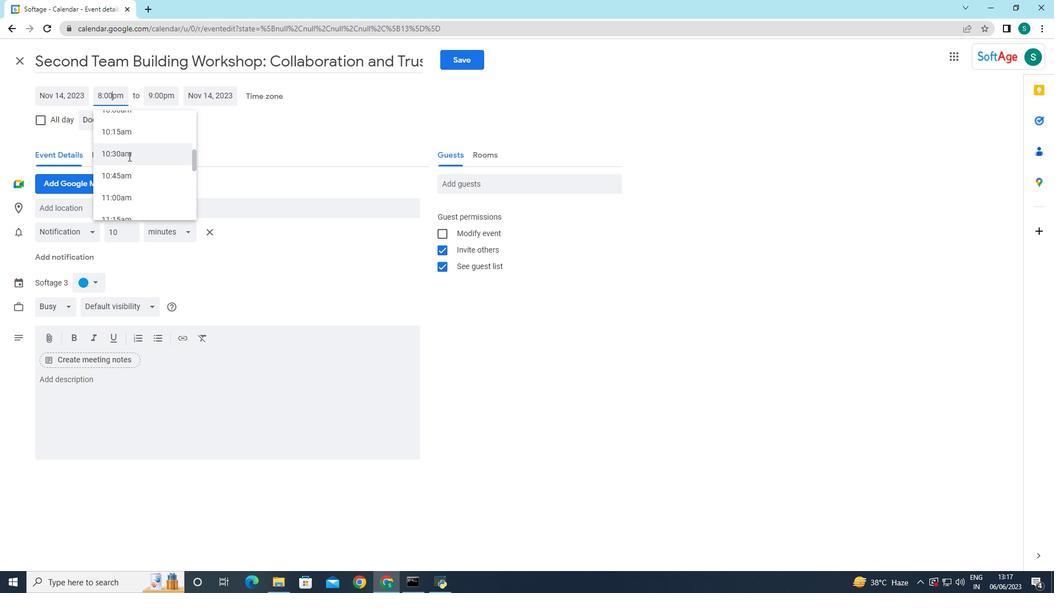 
Action: Mouse scrolled (128, 157) with delta (0, 0)
Screenshot: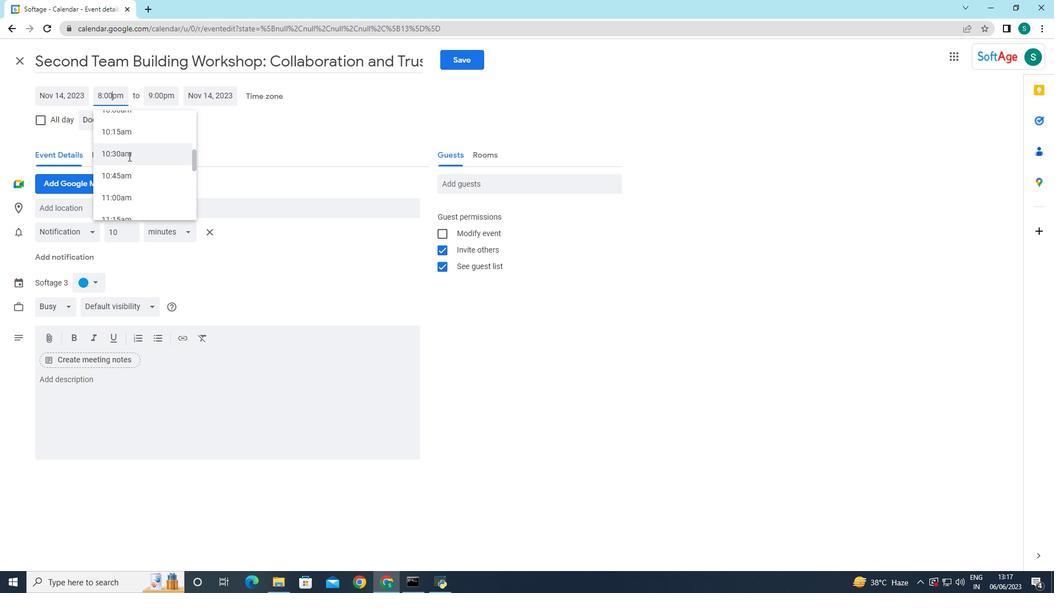 
Action: Mouse moved to (119, 153)
Screenshot: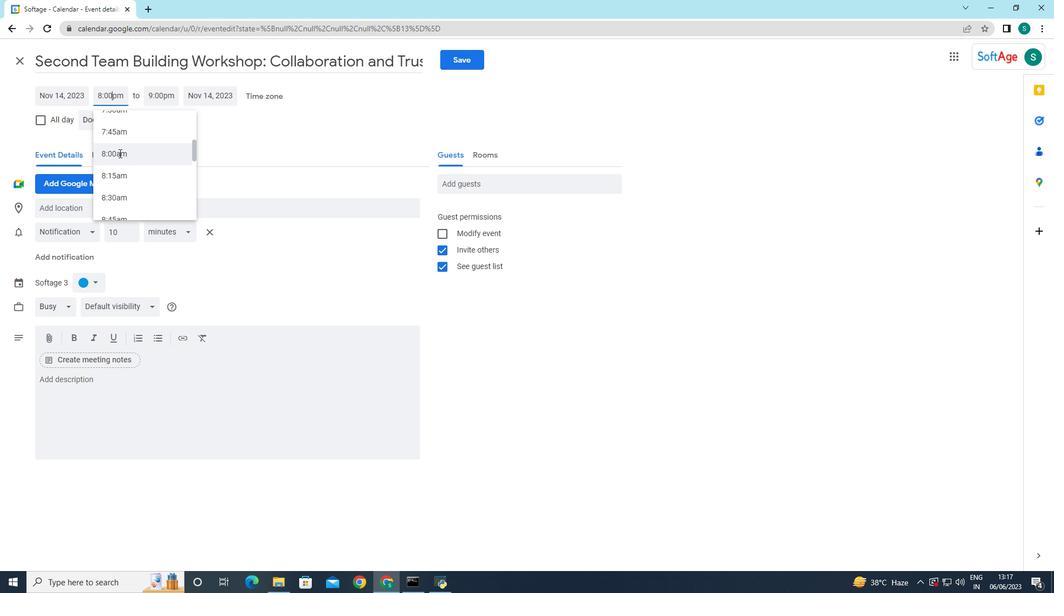 
Action: Mouse pressed left at (119, 153)
Screenshot: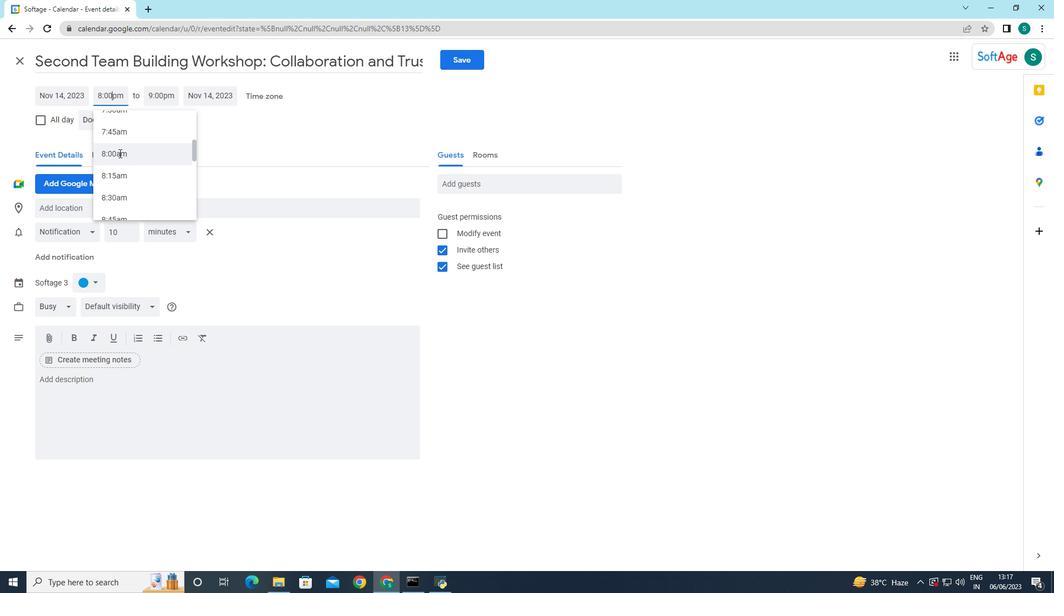 
Action: Mouse moved to (180, 132)
Screenshot: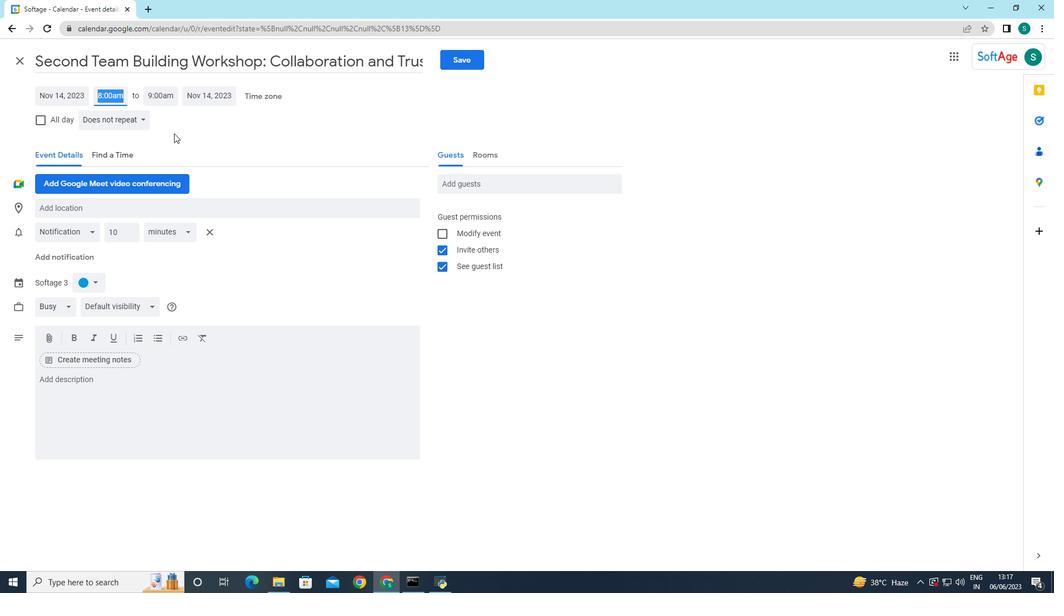 
Action: Mouse pressed left at (180, 132)
Screenshot: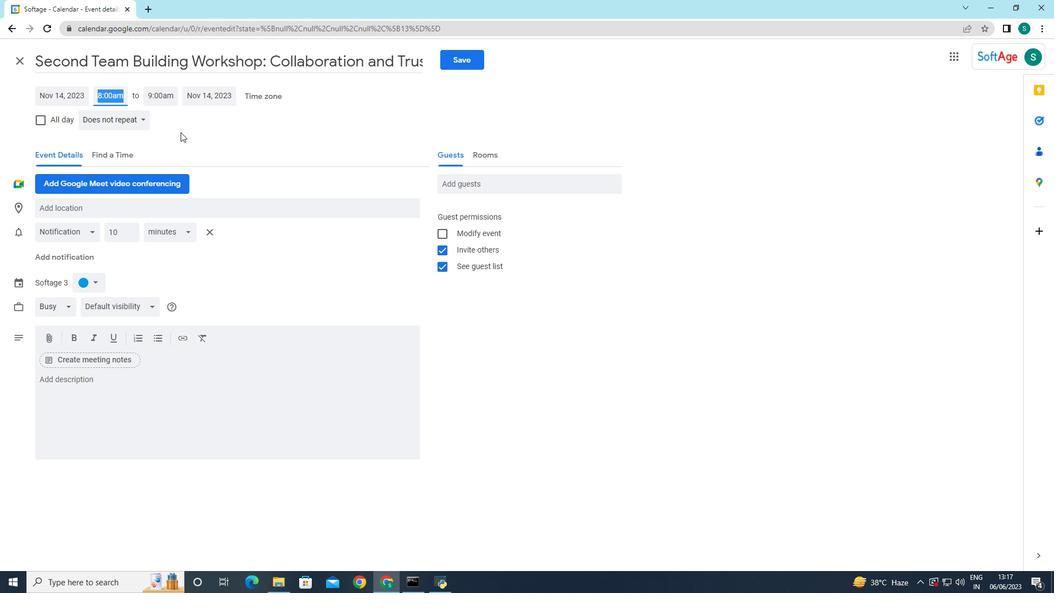 
Action: Mouse moved to (79, 383)
Screenshot: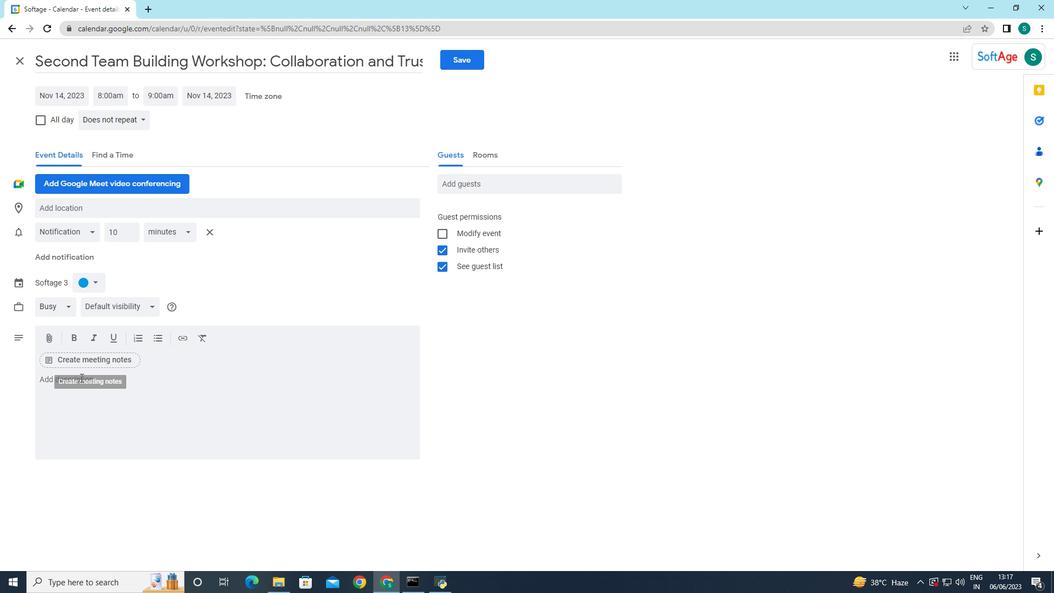 
Action: Mouse pressed left at (79, 383)
Screenshot: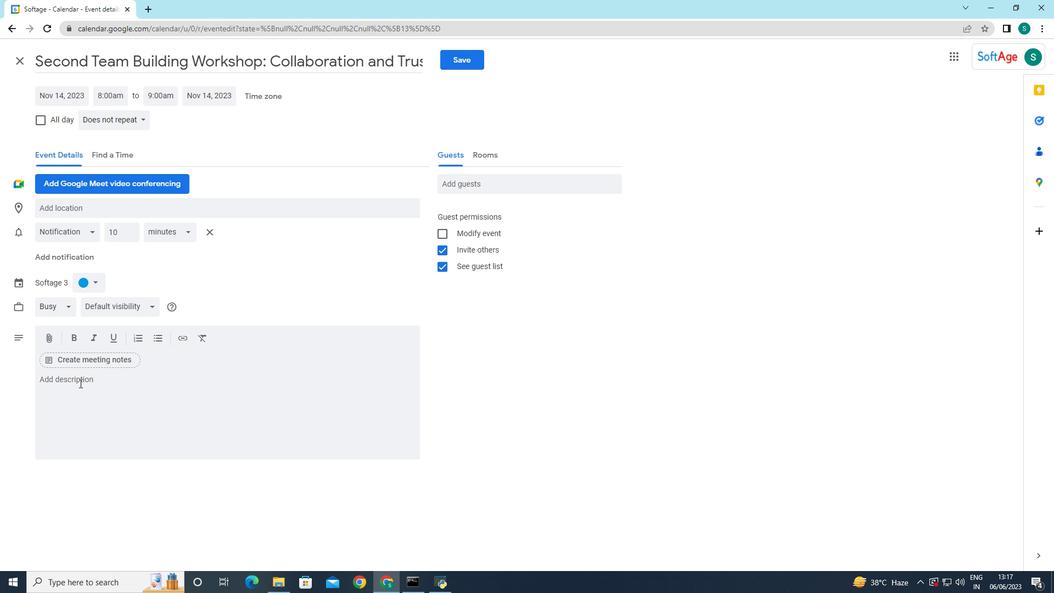 
Action: Key pressed <Key.caps_lock>T<Key.caps_lock>he<Key.space><Key.caps_lock>M<Key.caps_lock>arketing<Key.space><Key.caps_lock>CA<Key.backspace>A<Key.backspace><Key.caps_lock>ampaign<Key.space><Key.caps_lock><Key.caps_lock><Key.caps_lock>L<Key.caps_lock>aunch<Key.space>is<Key.space>an<Key.space>ec<Key.backspace>xciting<Key.space>and<Key.space>highly<Key.space>anticipates<Key.backspace>d<Key.space>event<Key.space>that<Key.space>marks<Key.space>the<Key.space>official<Key.space>introduction<Key.space>of<Key.space>a<Key.space>new<Key.space>marketing<Key.space>campaign<Key.space>to<Key.space>the<Key.space>target<Key.space>audience<Key.space><Key.backspace>.<Key.space><Key.caps_lock>I<Key.caps_lock>t<Key.space><Key.caps_lock>IS<Key.space><Key.backspace><Key.backspace><Key.backspace>I<Key.backspace><Key.caps_lock>is<Key.space>a<Key.space>carefully<Key.space>flanned<Key.space>and<Key.space>exe
Screenshot: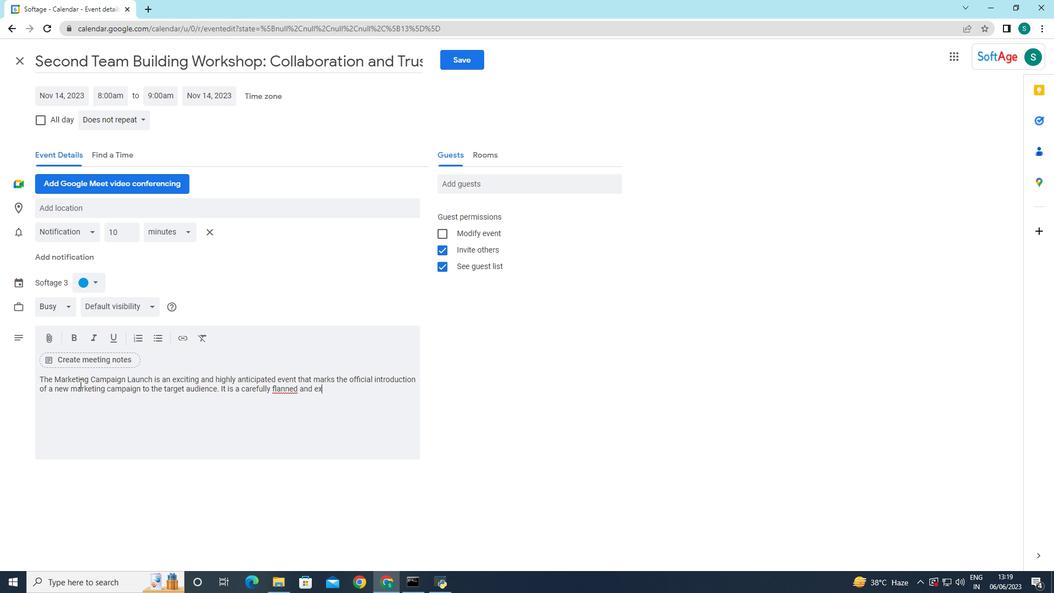 
Action: Mouse moved to (274, 388)
Screenshot: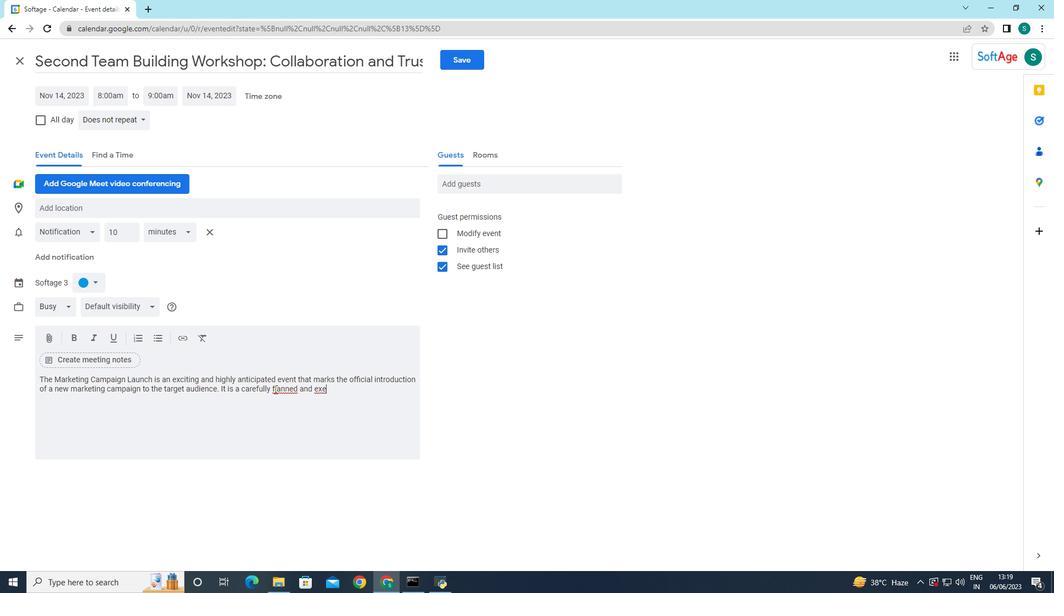 
Action: Mouse pressed left at (274, 388)
Screenshot: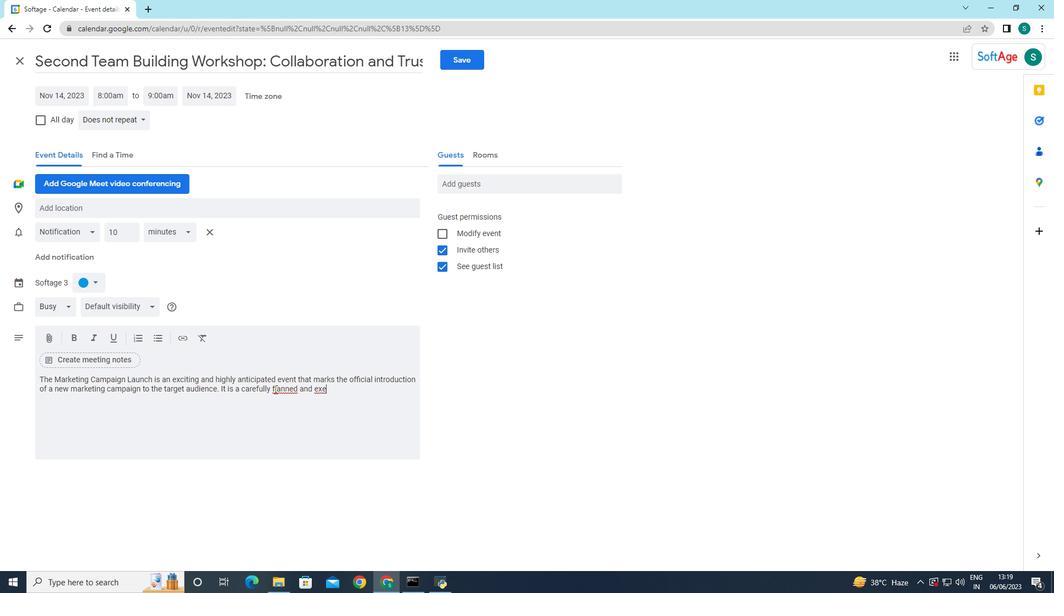 
Action: Mouse moved to (278, 399)
Screenshot: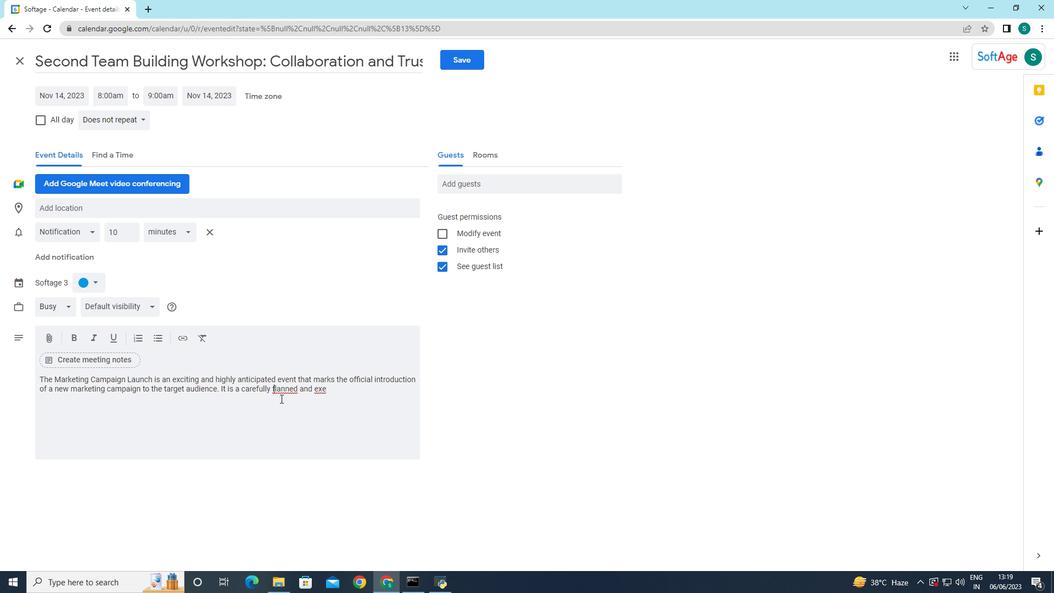 
Action: Key pressed <Key.backspace>p
Screenshot: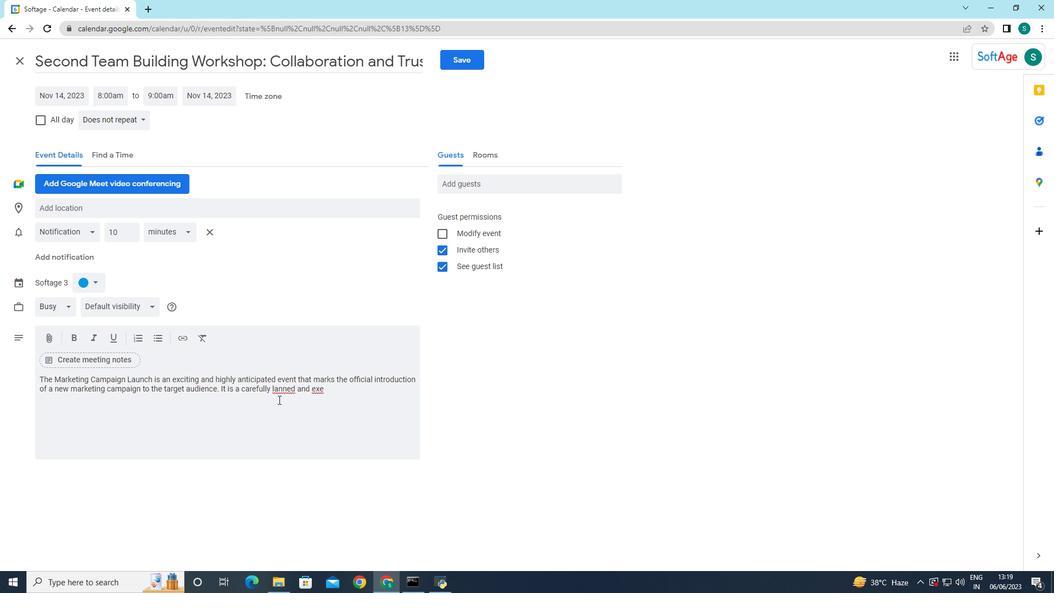 
Action: Mouse moved to (335, 392)
Screenshot: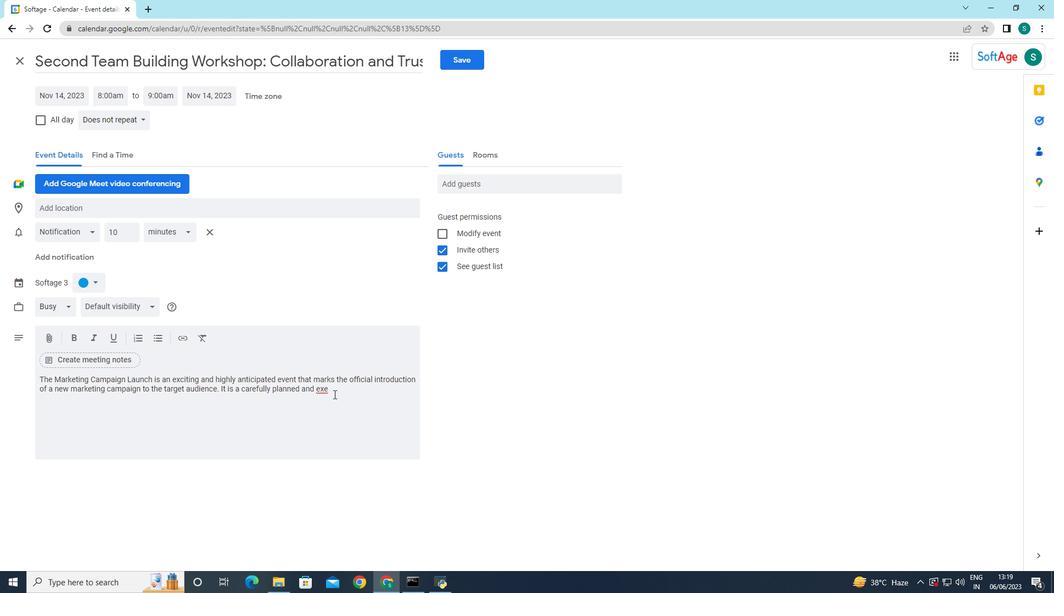 
Action: Mouse pressed left at (335, 392)
Screenshot: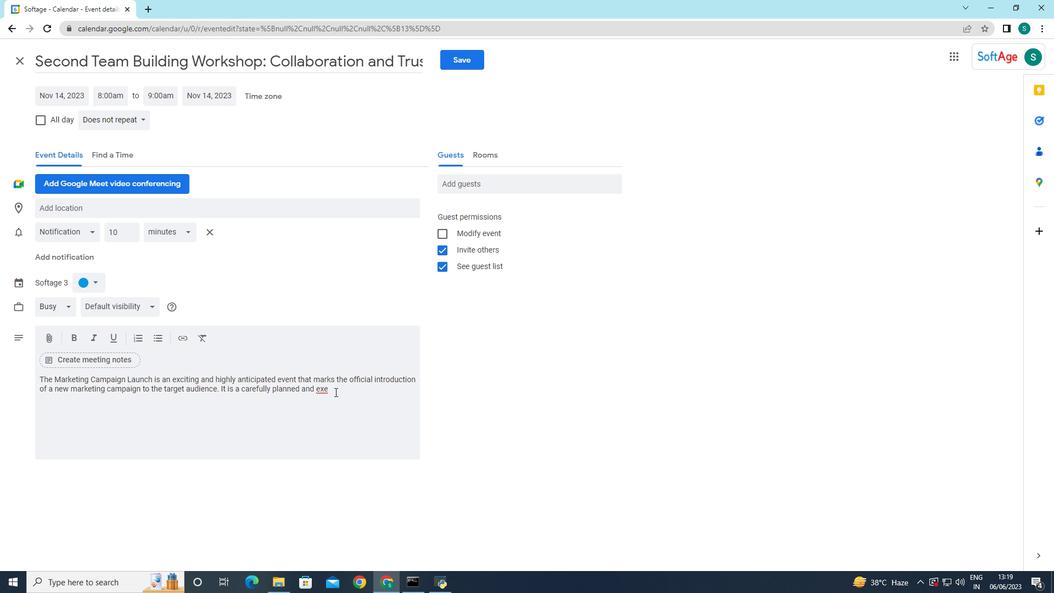 
Action: Key pressed cuted<Key.space>event<Key.space>designed<Key.space>to<Key.space>create<Key.space>buzz,<Key.space>generate<Key.space>interest,<Key.space>and<Key.space>maximize<Key.space>the<Key.space>impact<Key.space>of<Key.space>the<Key.space>campaign's<Key.space>messaging<Key.space>and<Key.space>objectives.
Screenshot: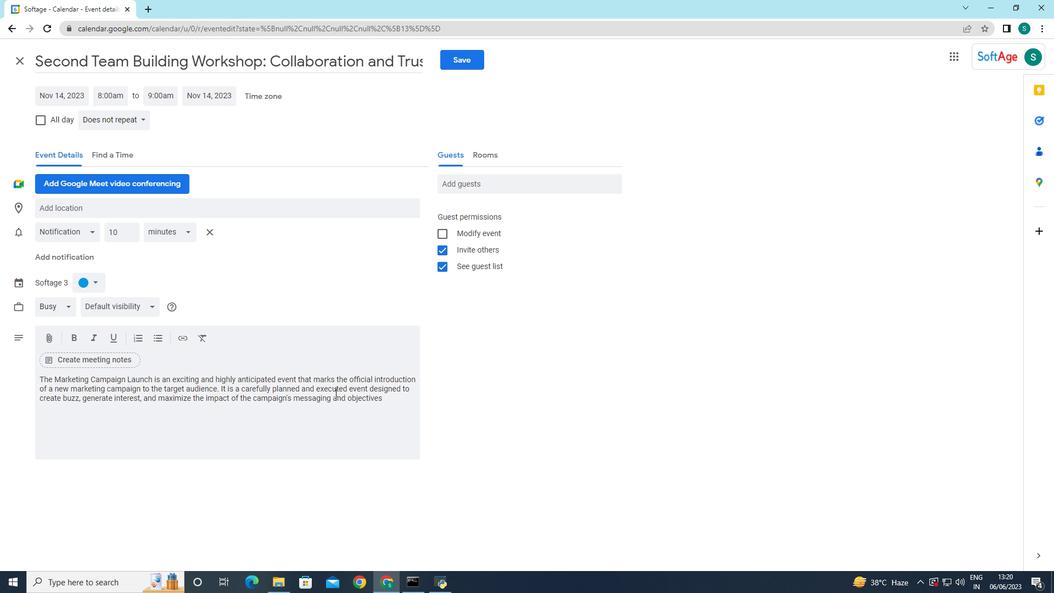 
Action: Mouse moved to (528, 179)
Screenshot: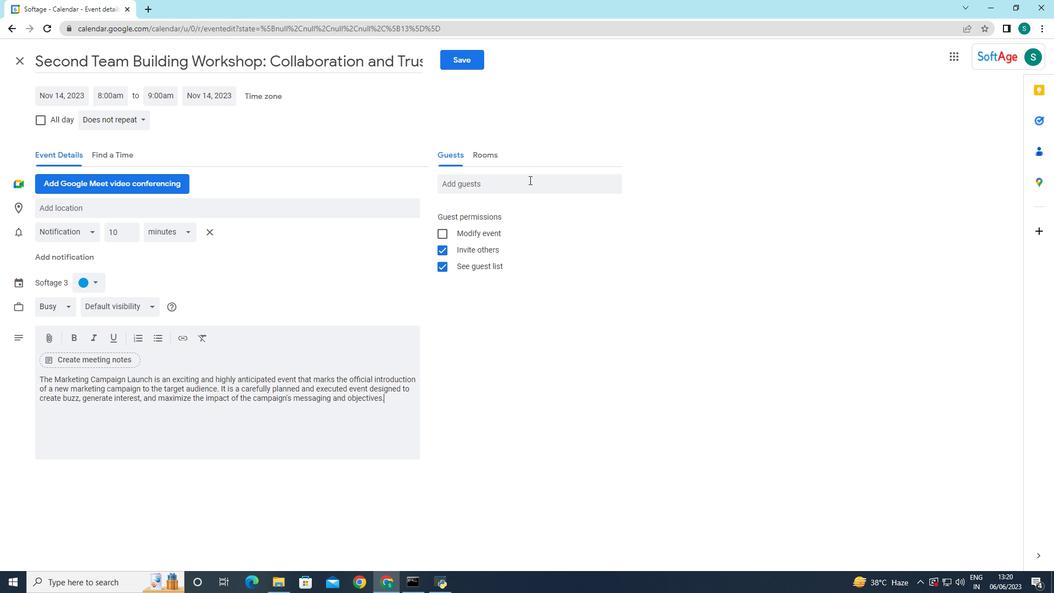 
Action: Mouse pressed left at (528, 179)
Screenshot: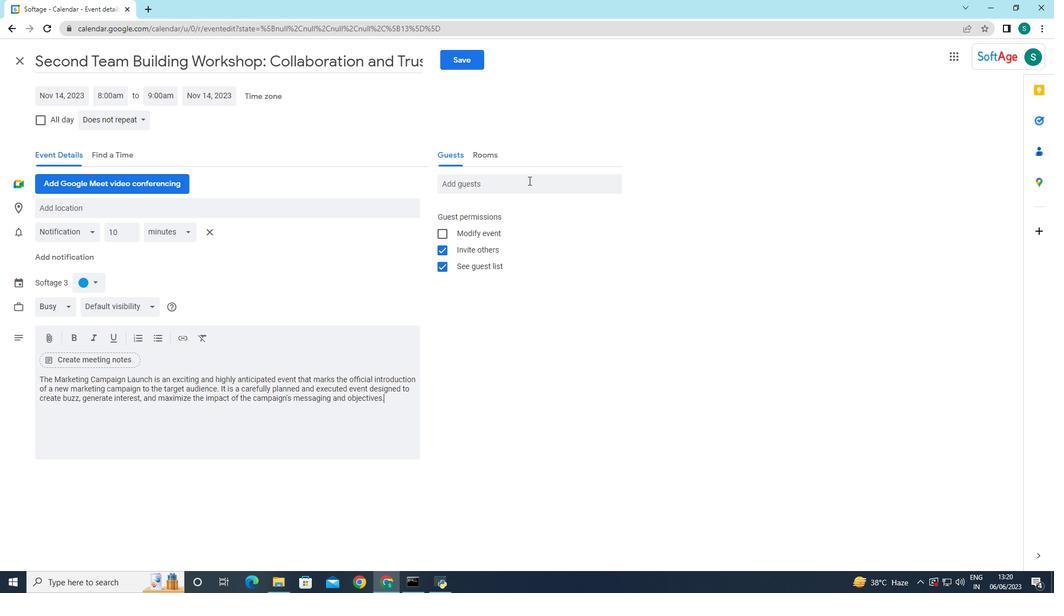 
Action: Key pressed softa.7
Screenshot: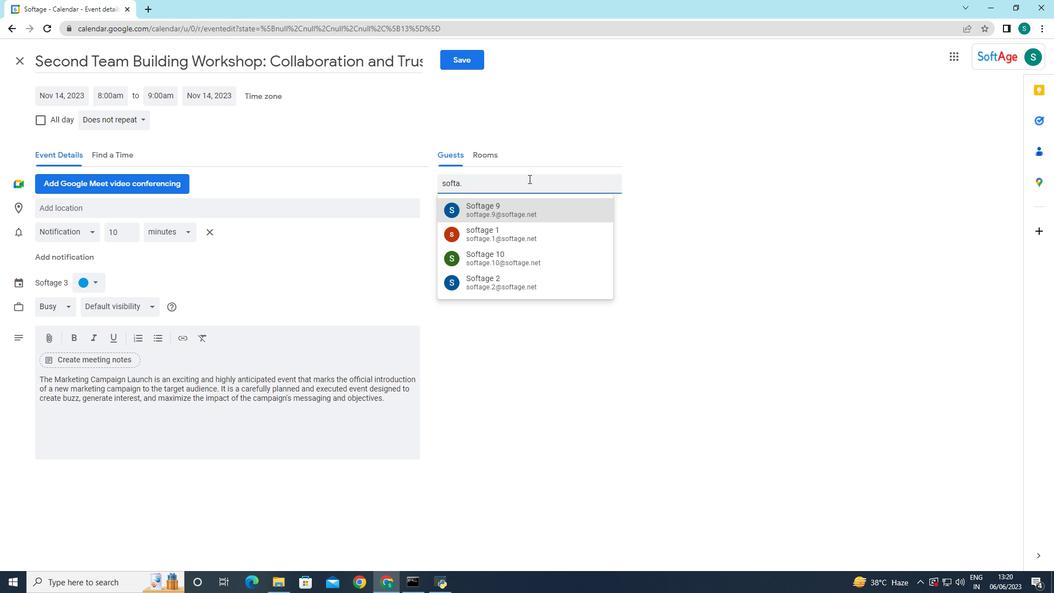 
Action: Mouse moved to (539, 213)
Screenshot: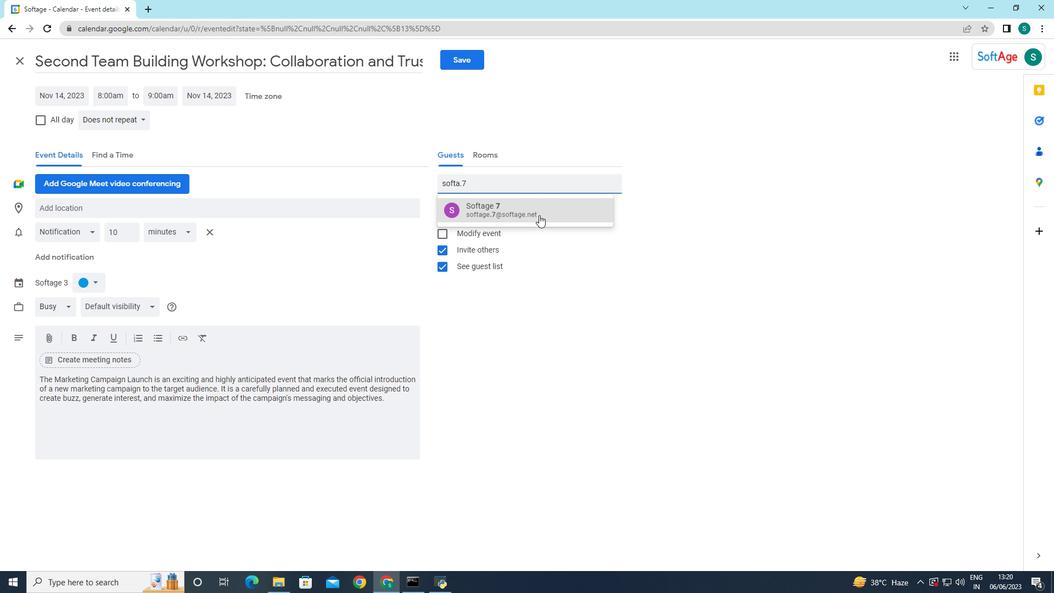 
Action: Mouse pressed left at (539, 213)
Screenshot: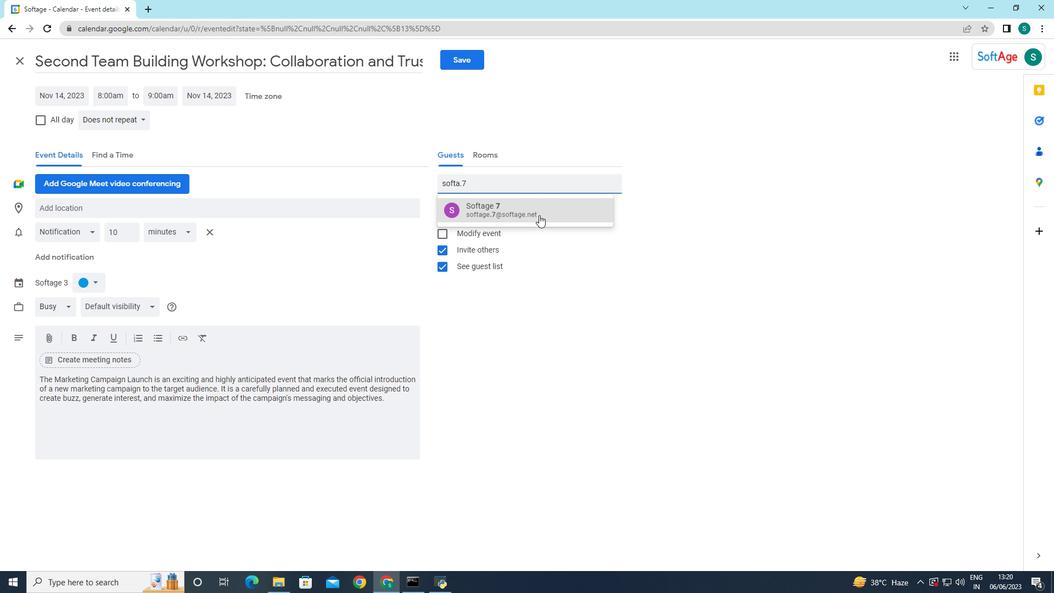
Action: Mouse moved to (527, 175)
Screenshot: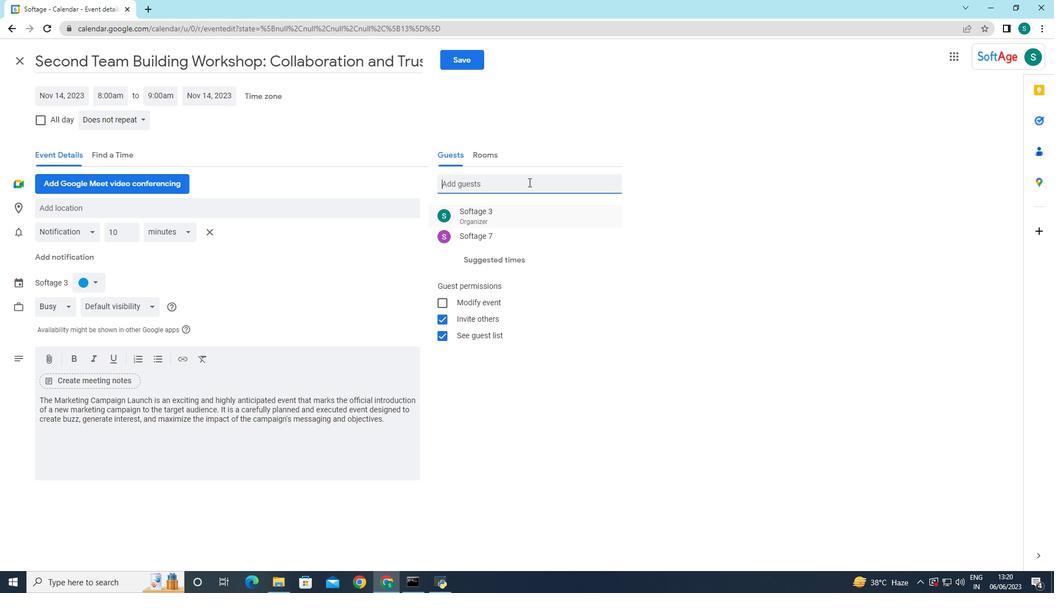 
Action: Mouse pressed left at (527, 175)
Screenshot: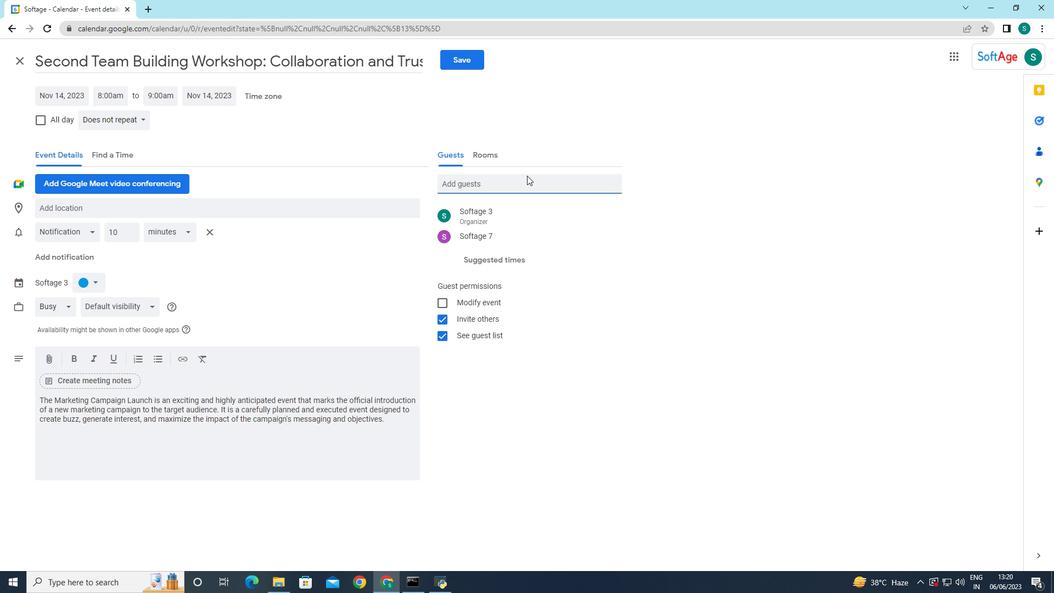 
Action: Mouse moved to (512, 208)
Screenshot: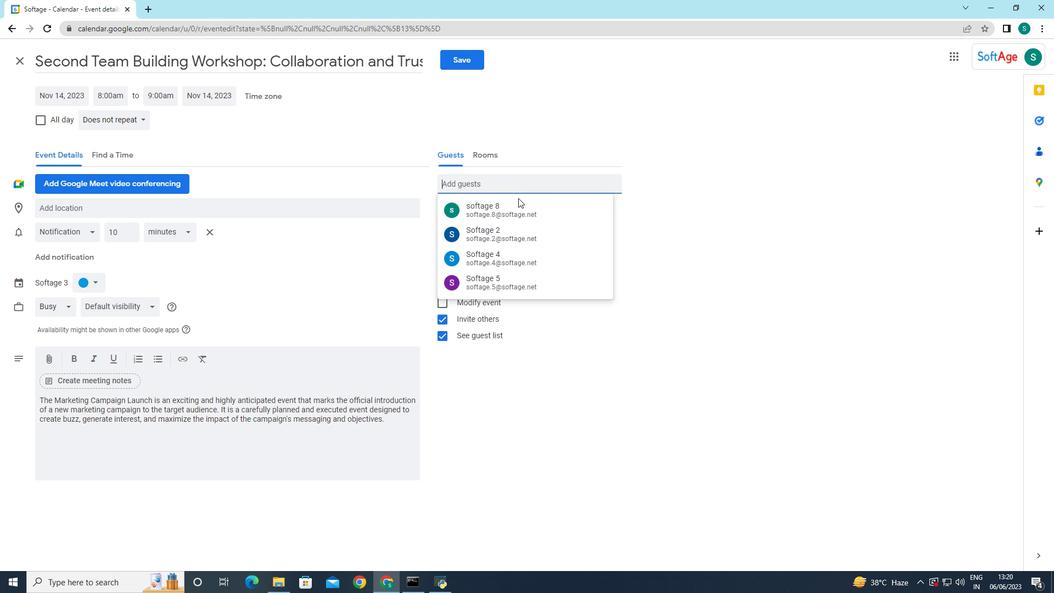 
Action: Mouse pressed left at (512, 208)
Screenshot: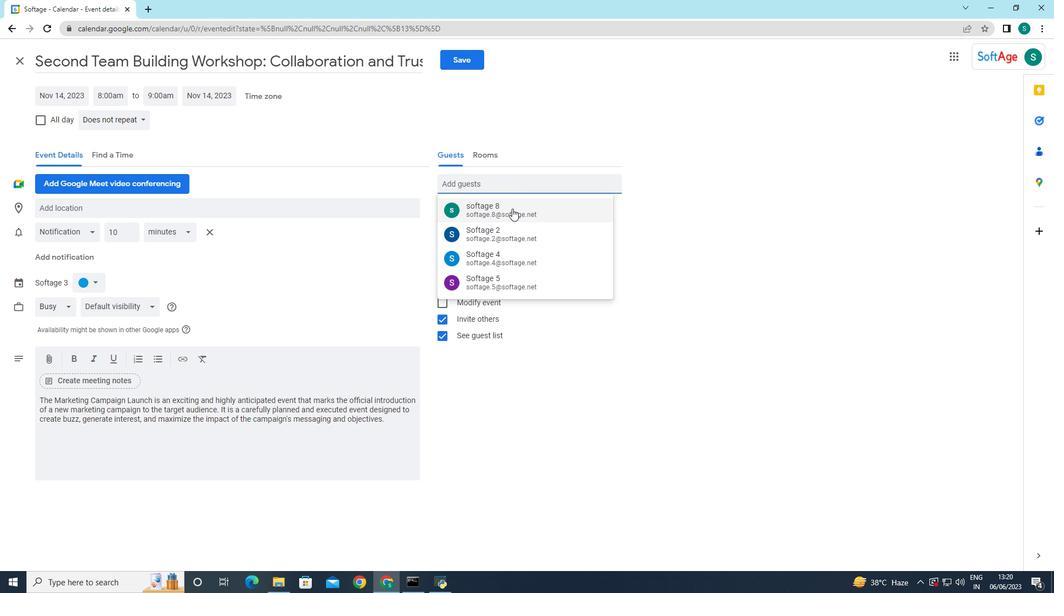 
Action: Mouse moved to (601, 213)
Screenshot: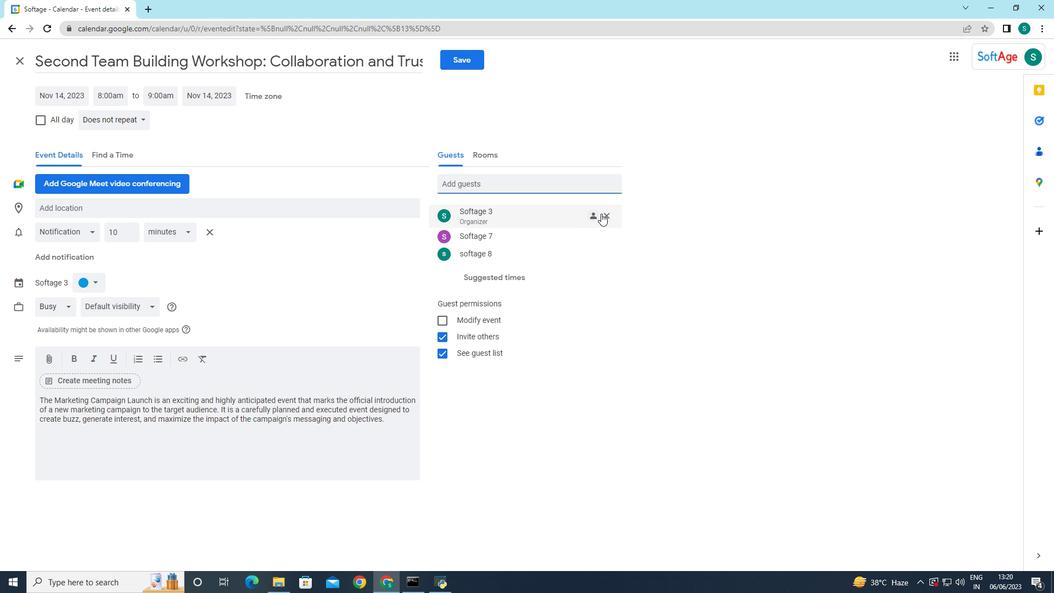 
Action: Mouse pressed left at (601, 213)
Screenshot: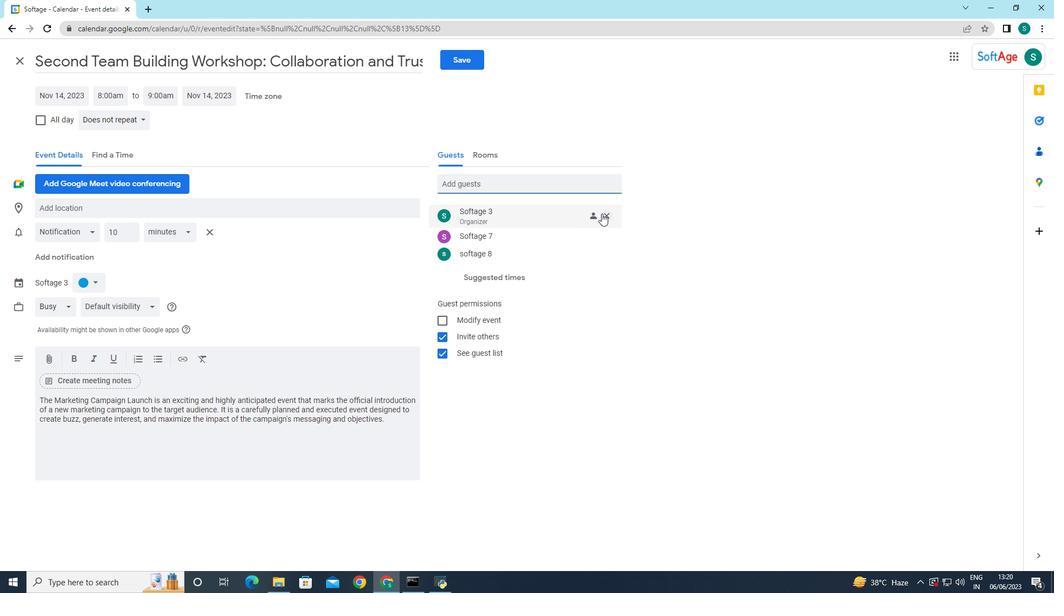 
Action: Mouse moved to (115, 123)
Screenshot: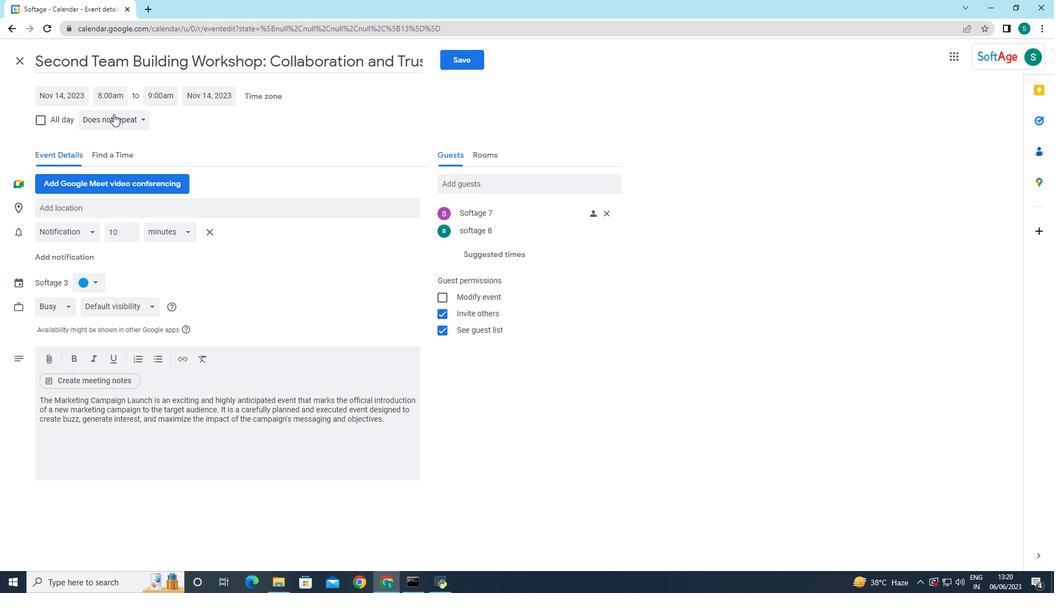 
Action: Mouse pressed left at (115, 123)
Screenshot: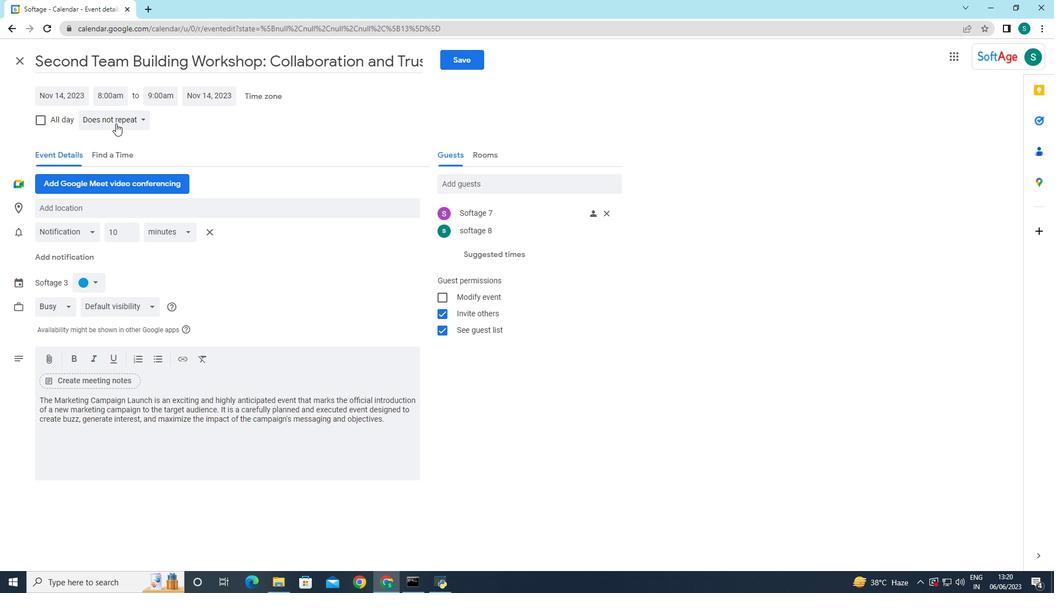 
Action: Mouse moved to (109, 122)
Screenshot: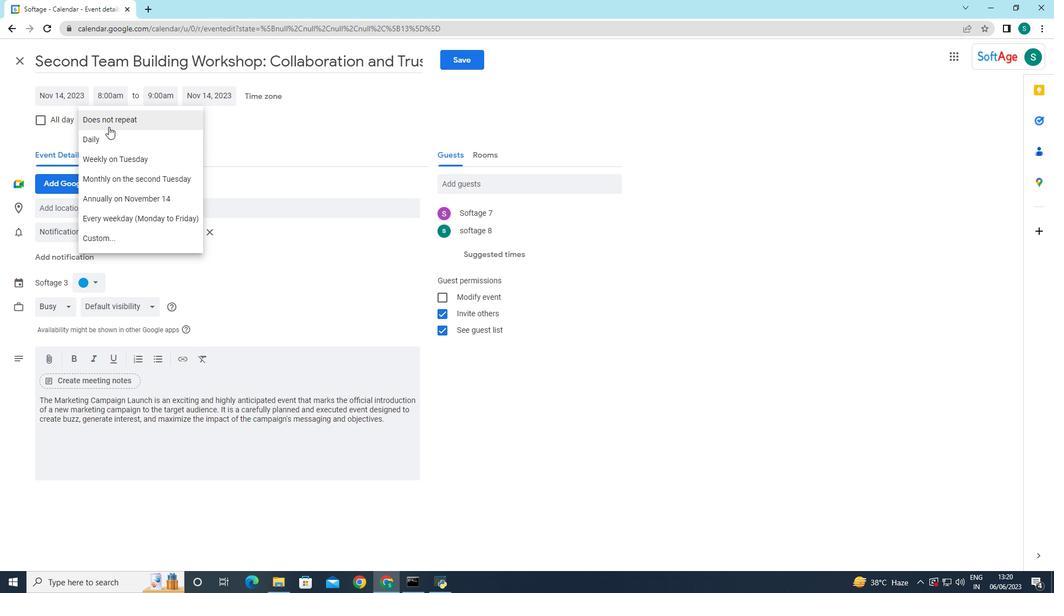 
Action: Mouse pressed left at (109, 122)
Screenshot: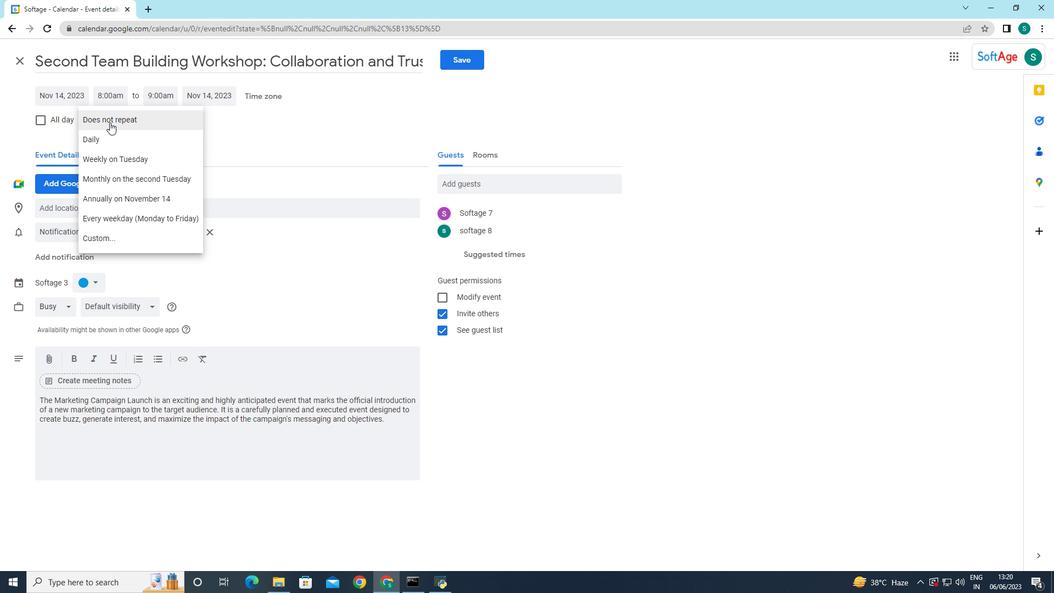 
Action: Mouse moved to (232, 144)
Screenshot: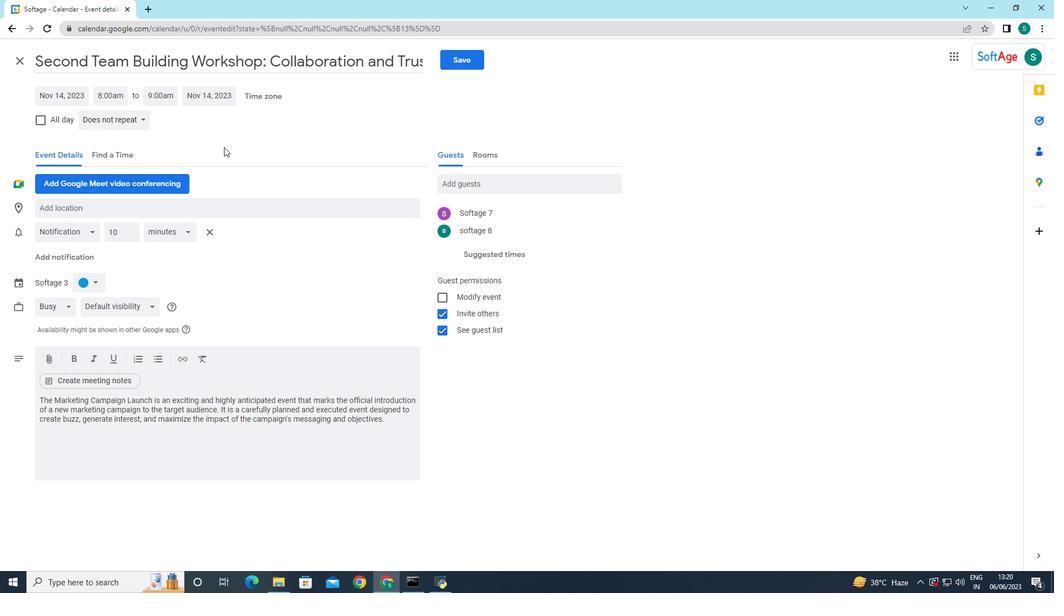 
Action: Mouse pressed left at (232, 144)
Screenshot: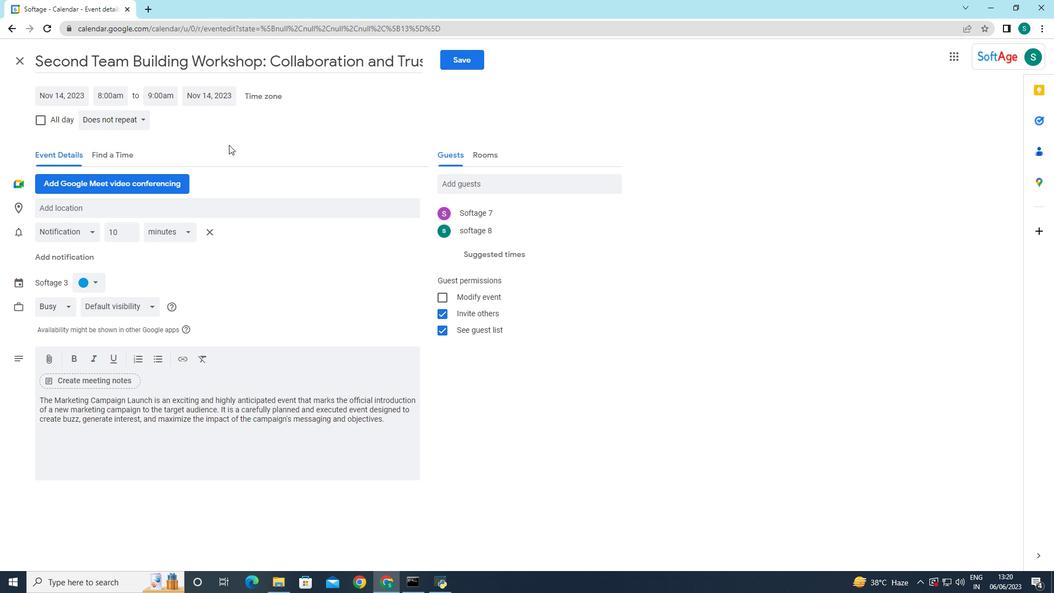 
Action: Mouse moved to (450, 63)
Screenshot: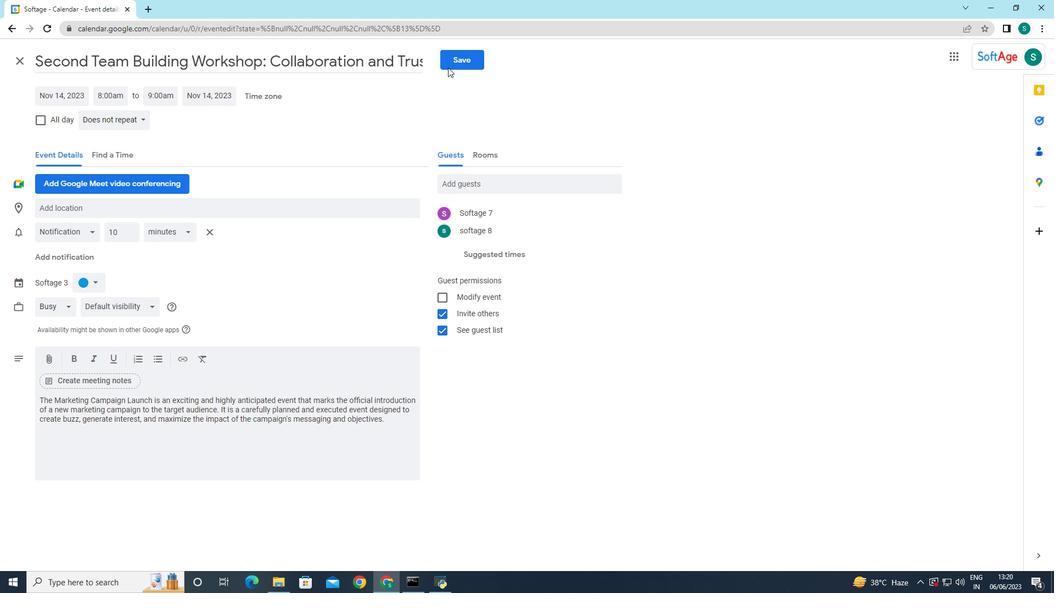 
Action: Mouse pressed left at (450, 63)
Screenshot: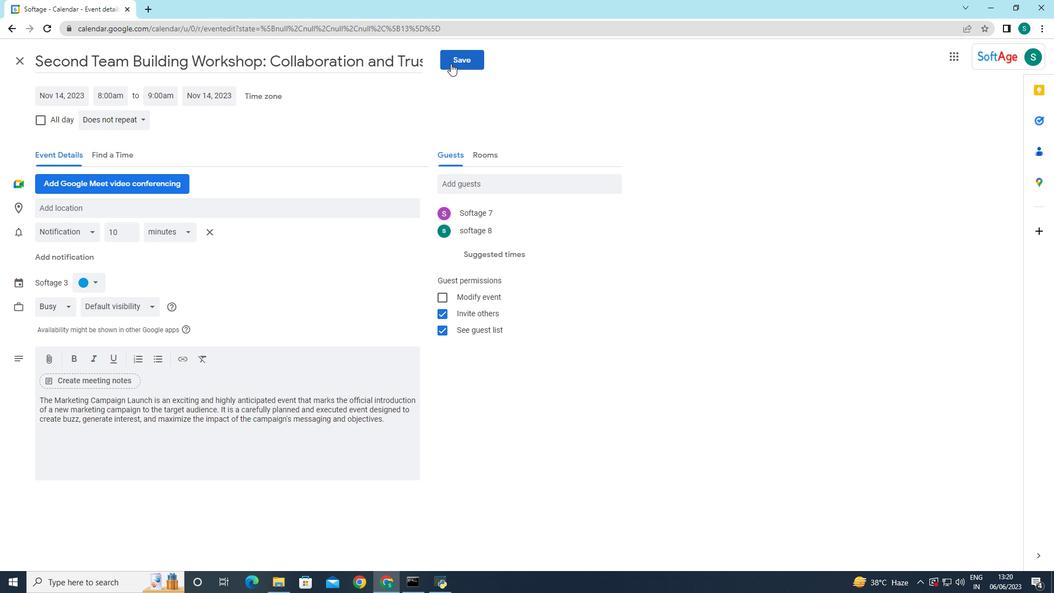 
Action: Mouse moved to (634, 333)
Screenshot: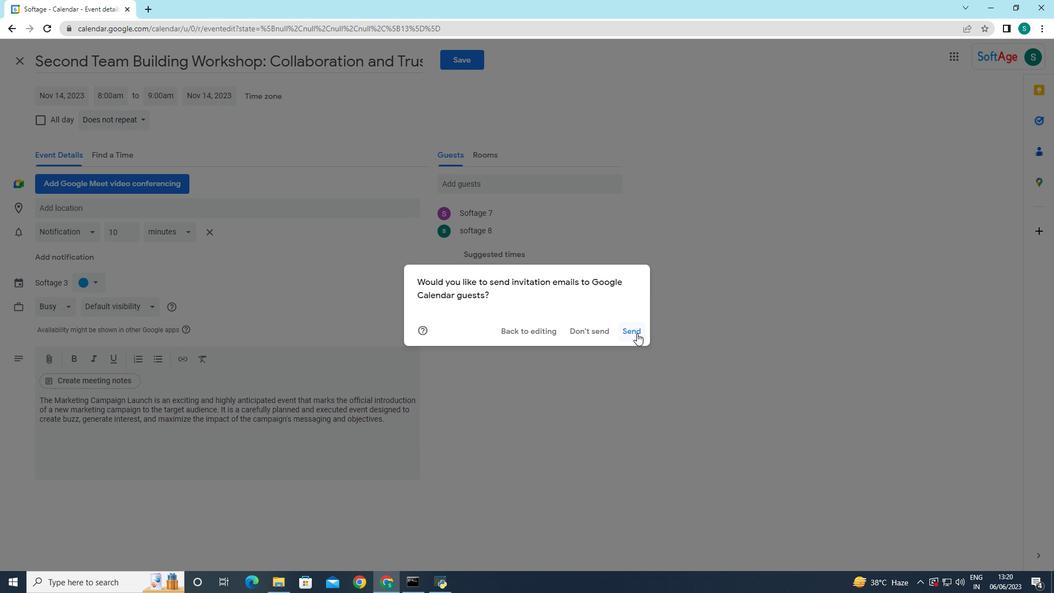 
Action: Mouse pressed left at (634, 333)
Screenshot: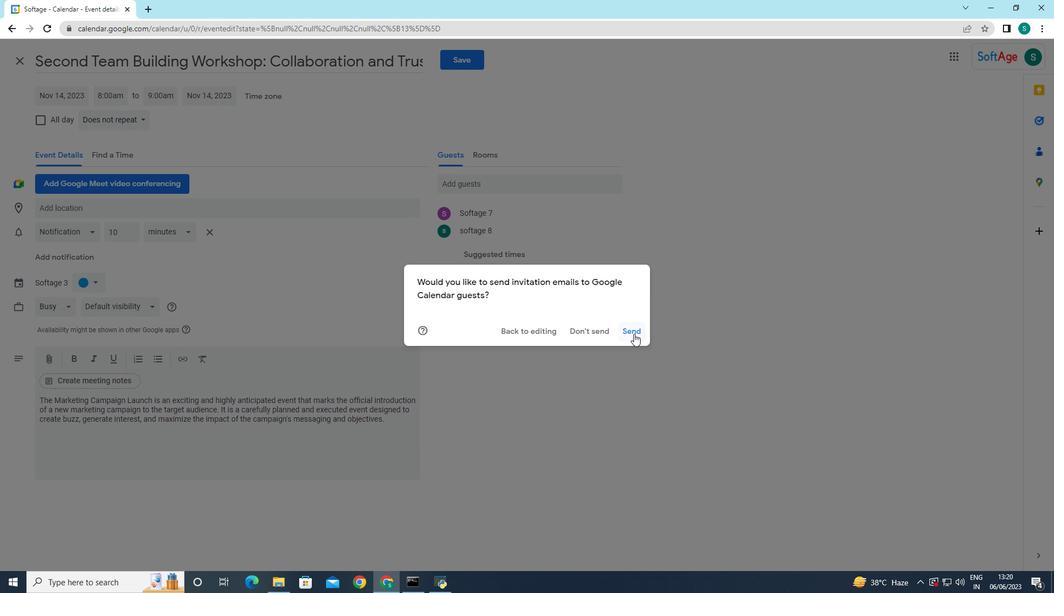 
Action: Mouse moved to (529, 387)
Screenshot: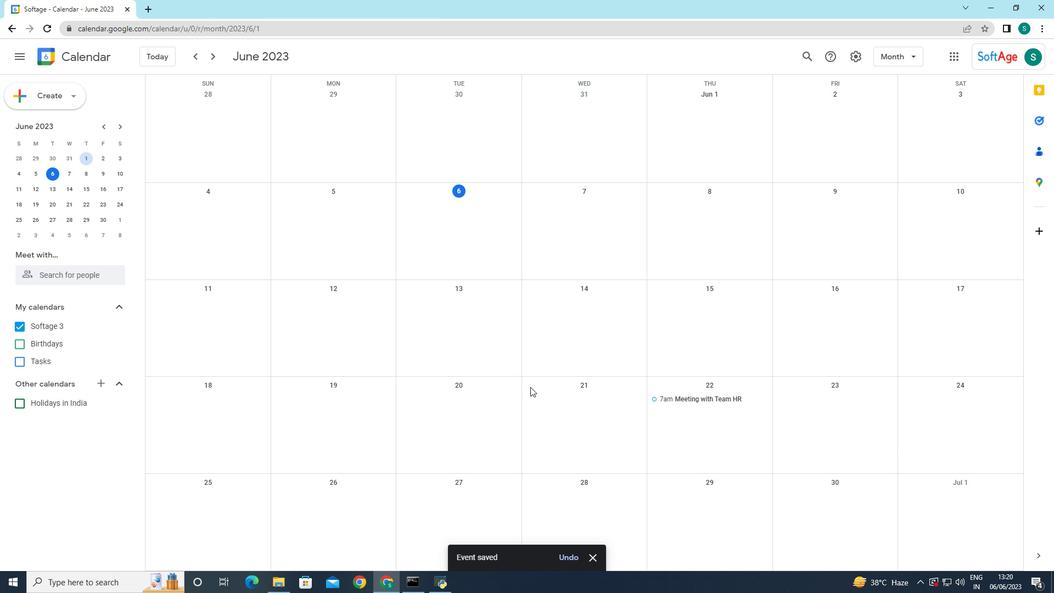 
